 Task: Search one way flight ticket for 1 adult, 6 children, 1 infant in seat and 1 infant on lap in business from Vieques: Antonio Rivera Rodriguez Airport to Greensboro: Piedmont Triad International Airport on 5-1-2023. Number of bags: 2 checked bags. Price is upto 95000. Outbound departure time preference is 8:00.
Action: Mouse moved to (290, 415)
Screenshot: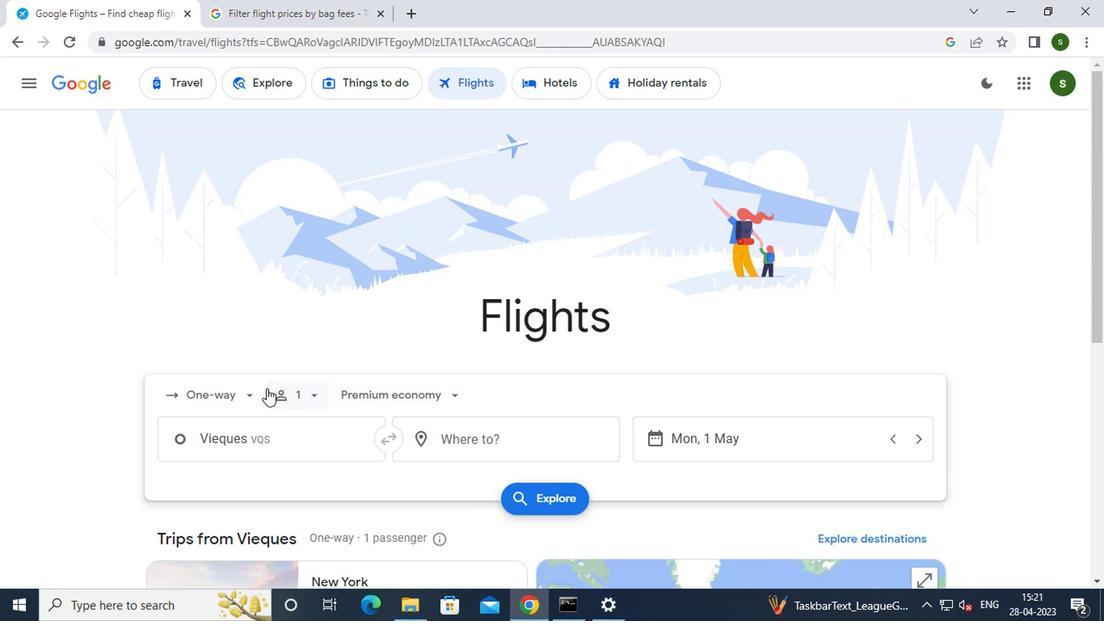 
Action: Mouse pressed left at (290, 415)
Screenshot: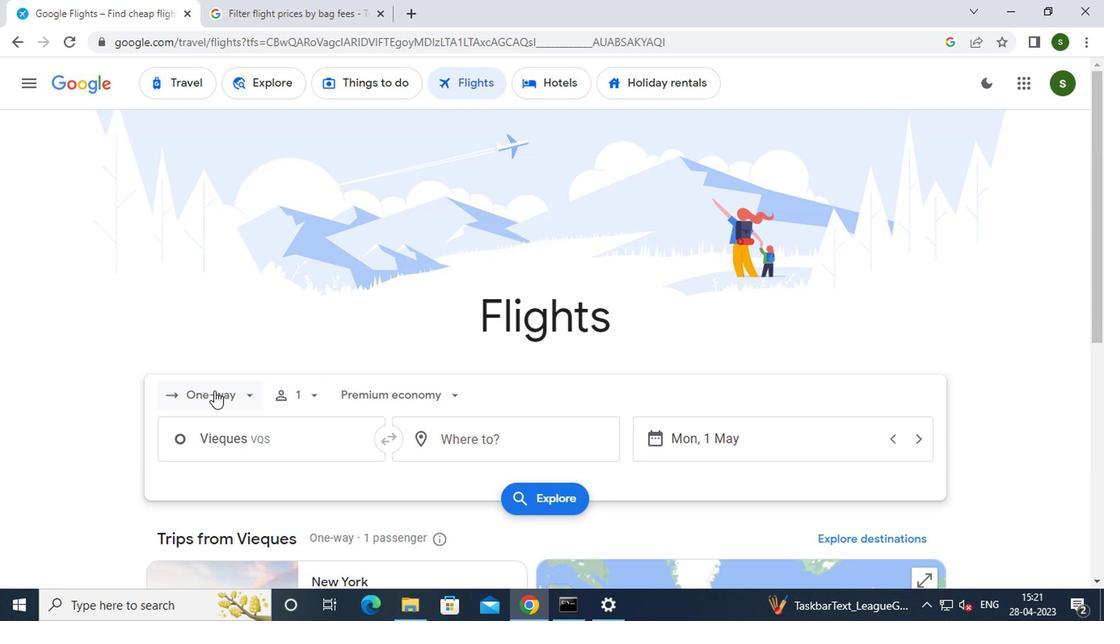 
Action: Mouse moved to (292, 469)
Screenshot: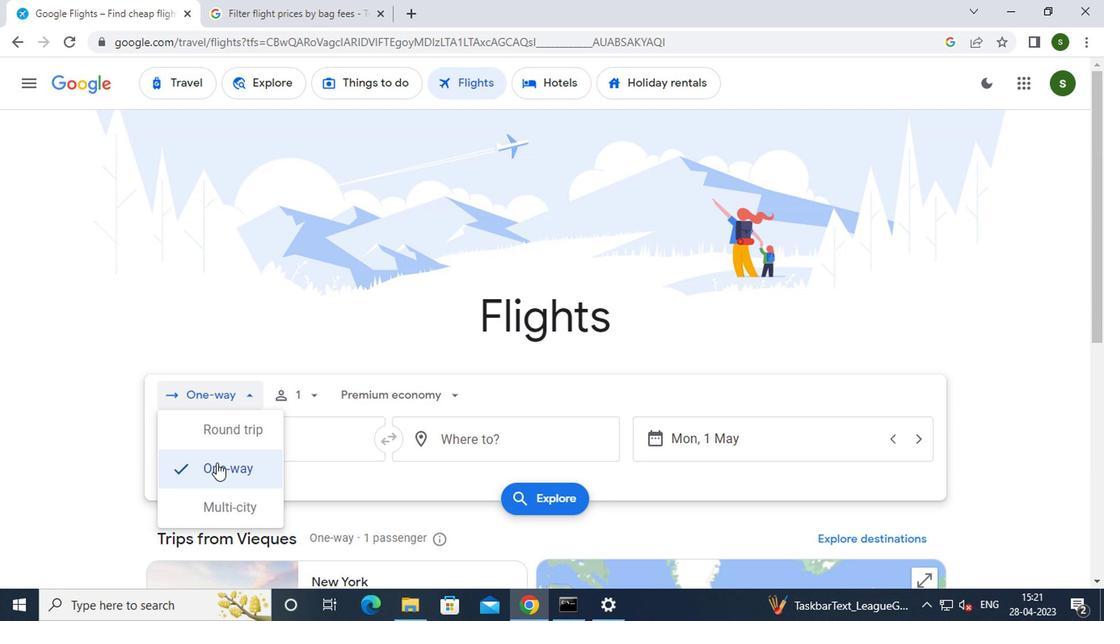 
Action: Mouse pressed left at (292, 469)
Screenshot: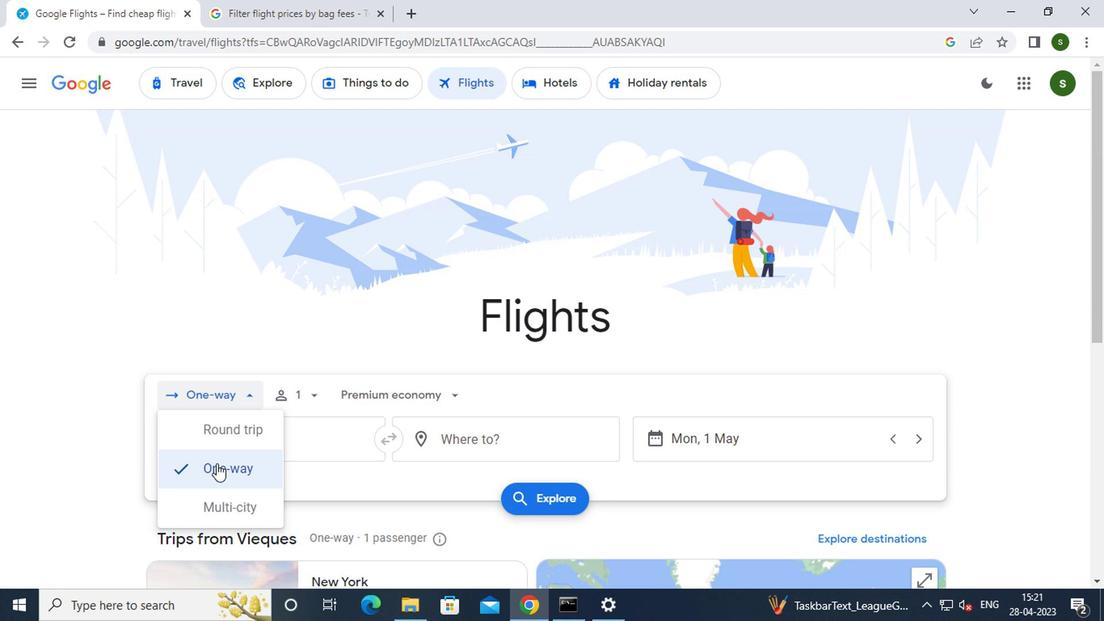
Action: Mouse moved to (345, 421)
Screenshot: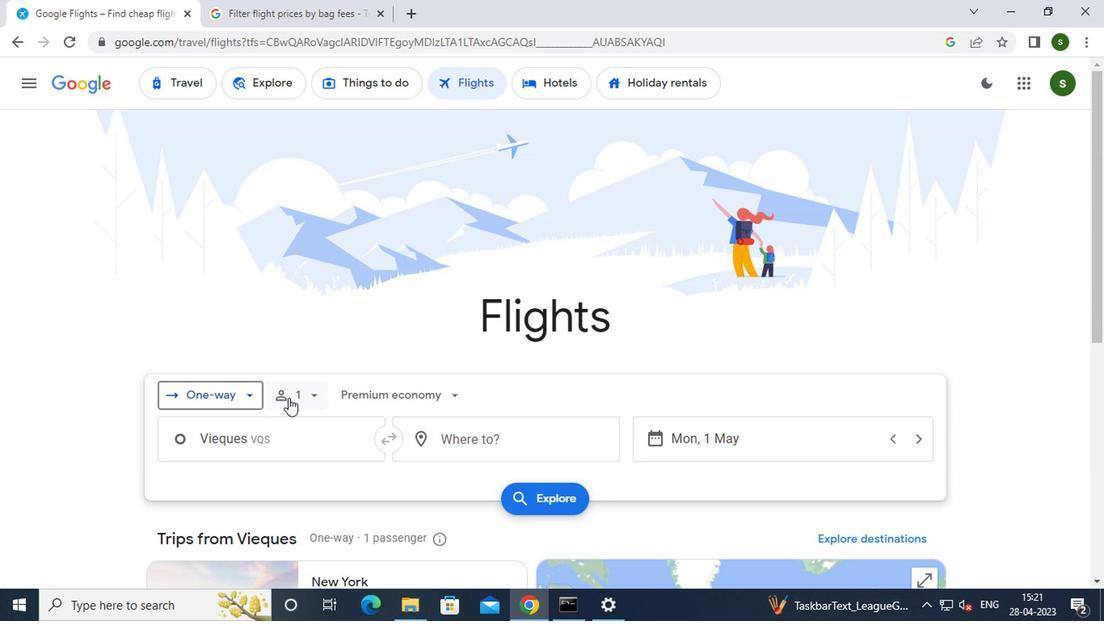 
Action: Mouse pressed left at (345, 421)
Screenshot: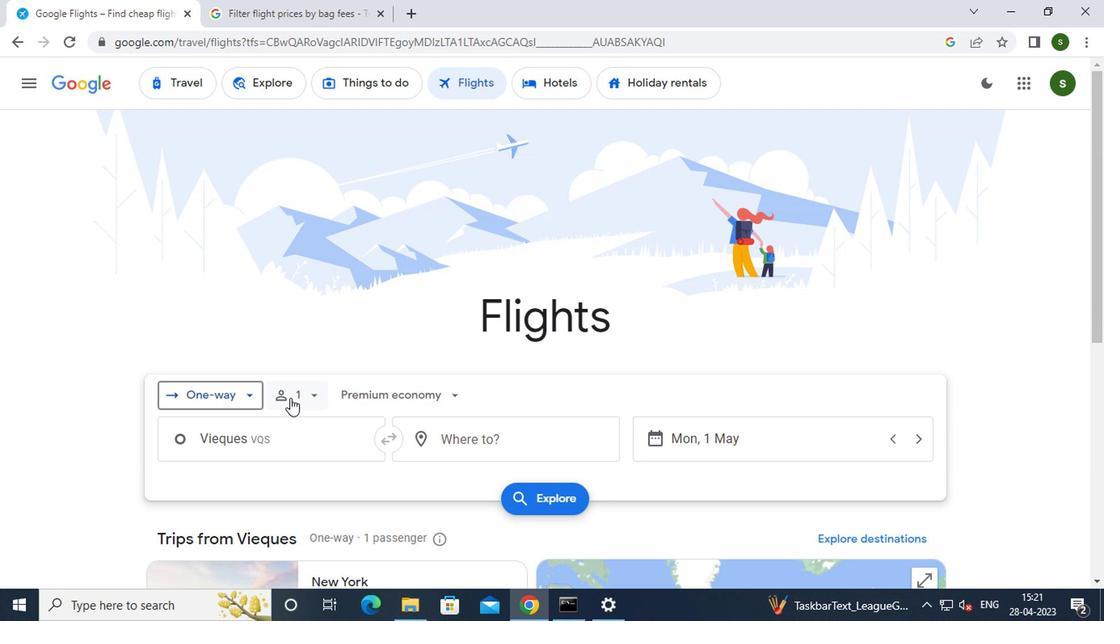 
Action: Mouse moved to (446, 473)
Screenshot: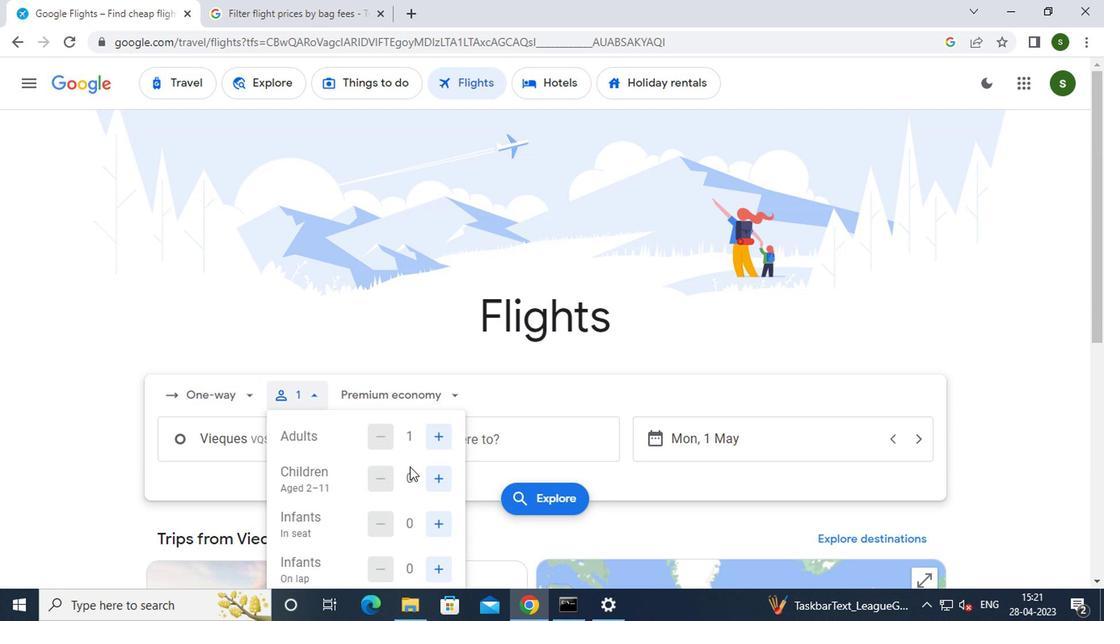
Action: Mouse pressed left at (446, 473)
Screenshot: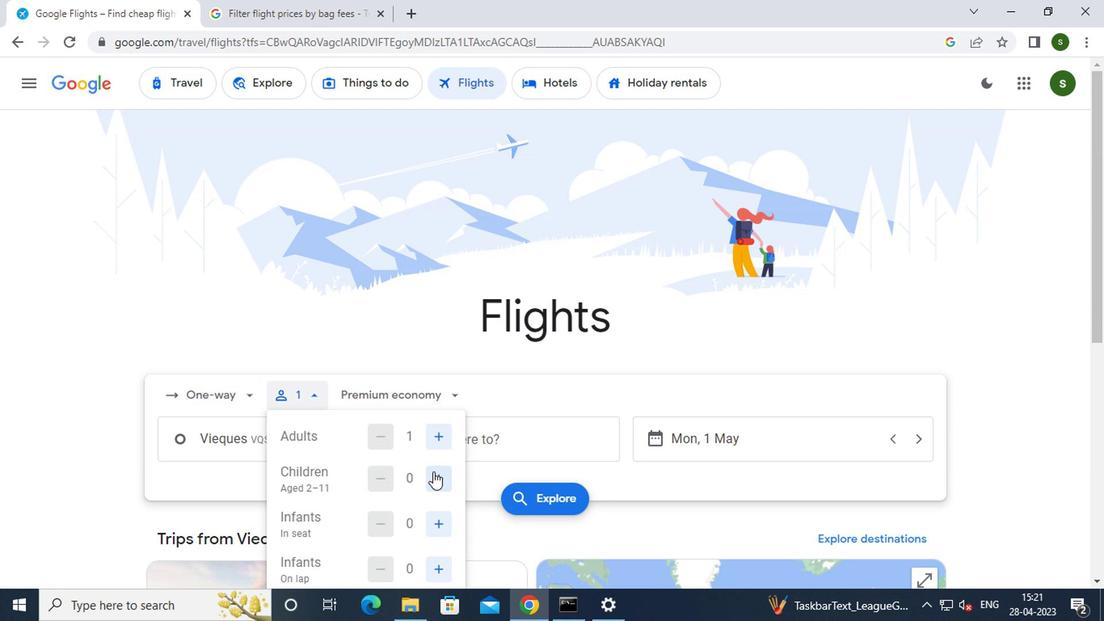 
Action: Mouse pressed left at (446, 473)
Screenshot: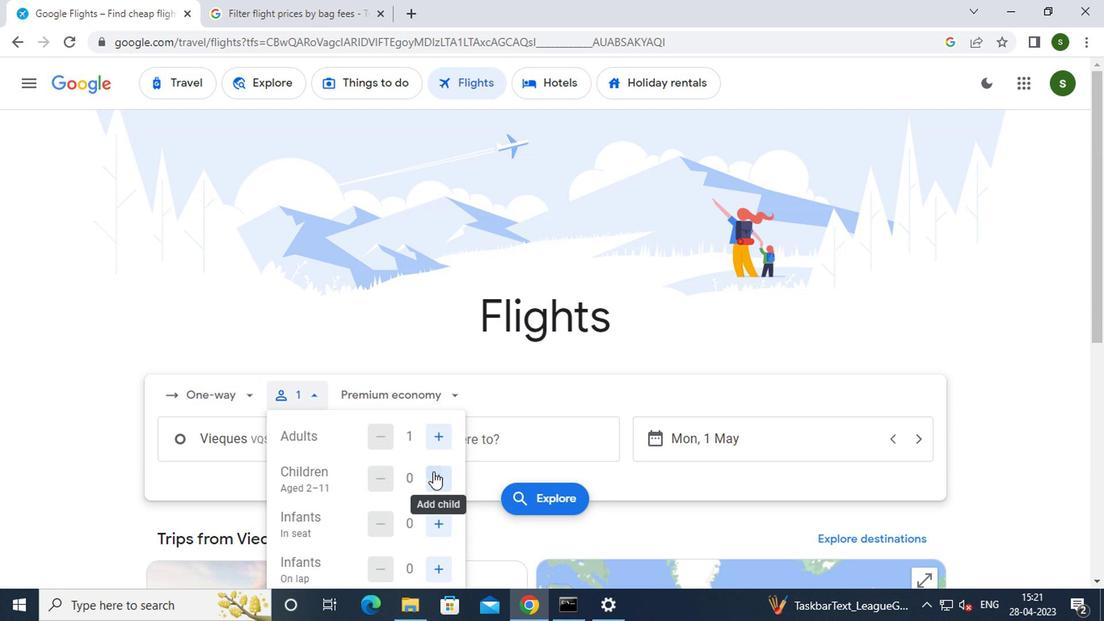 
Action: Mouse pressed left at (446, 473)
Screenshot: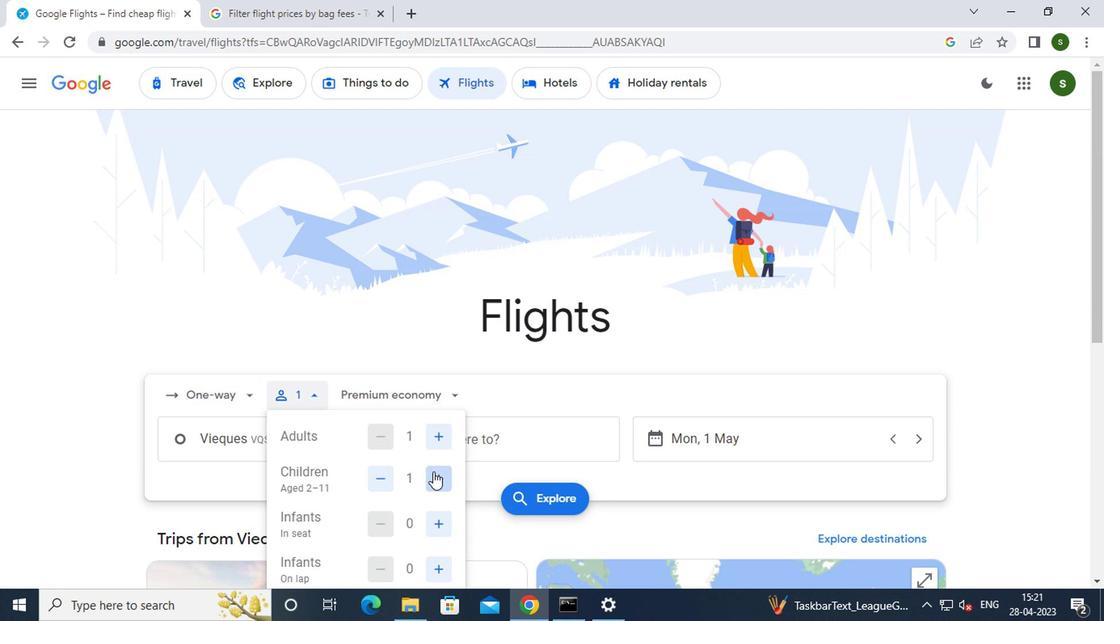 
Action: Mouse pressed left at (446, 473)
Screenshot: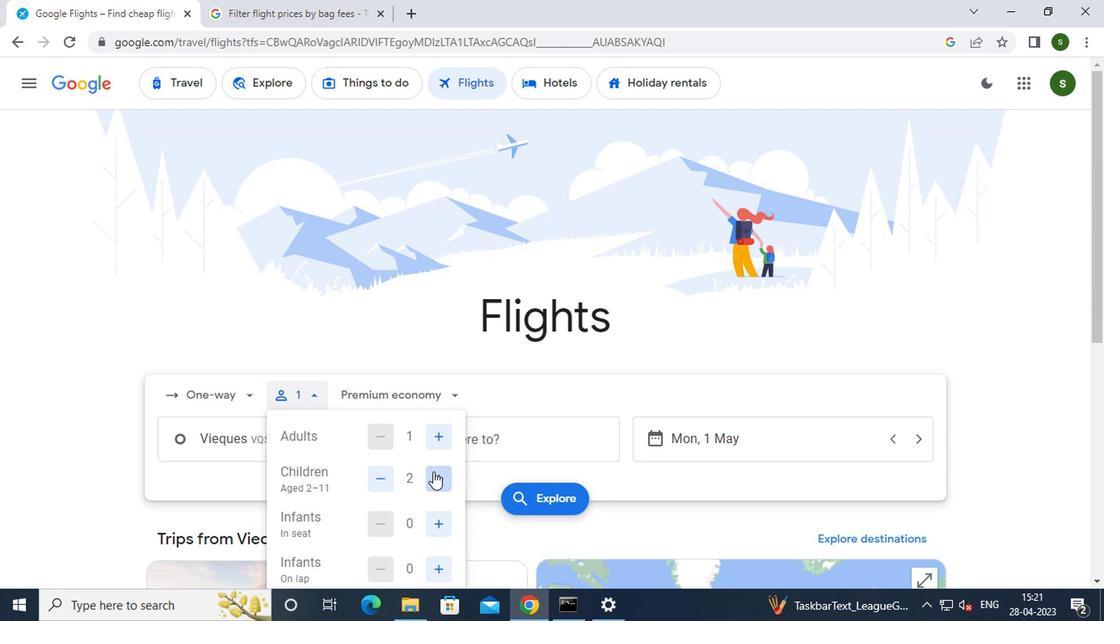 
Action: Mouse pressed left at (446, 473)
Screenshot: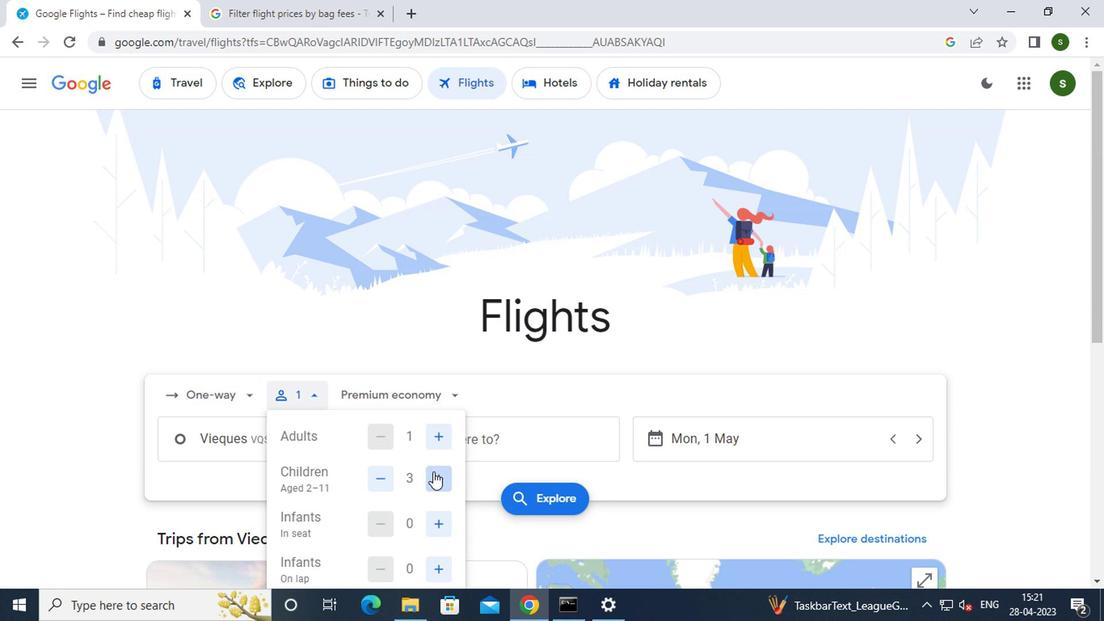 
Action: Mouse pressed left at (446, 473)
Screenshot: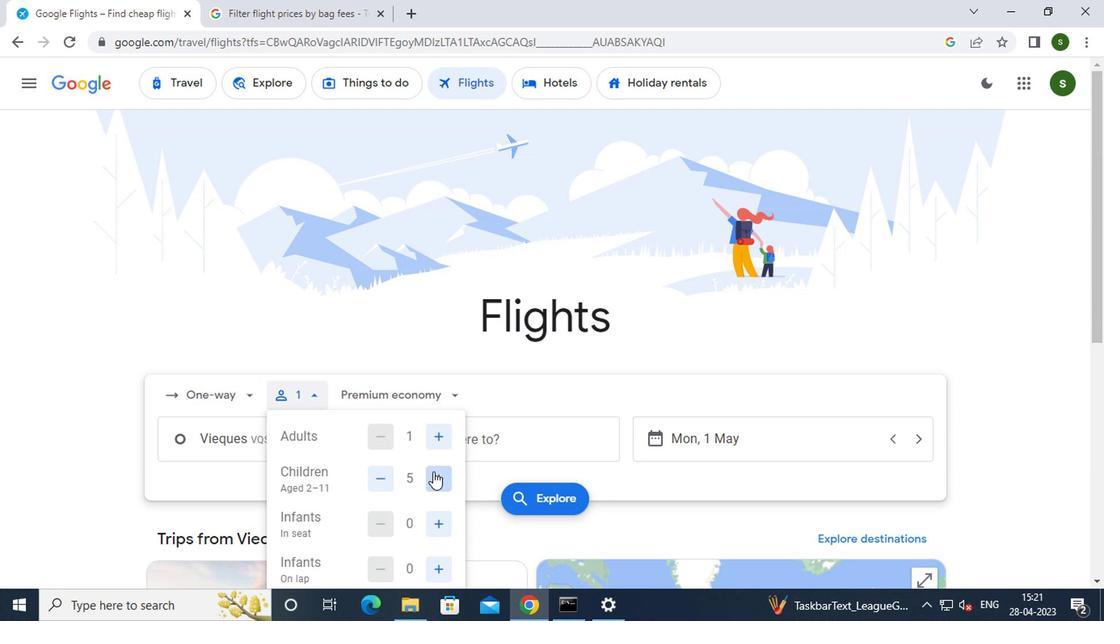 
Action: Mouse moved to (450, 514)
Screenshot: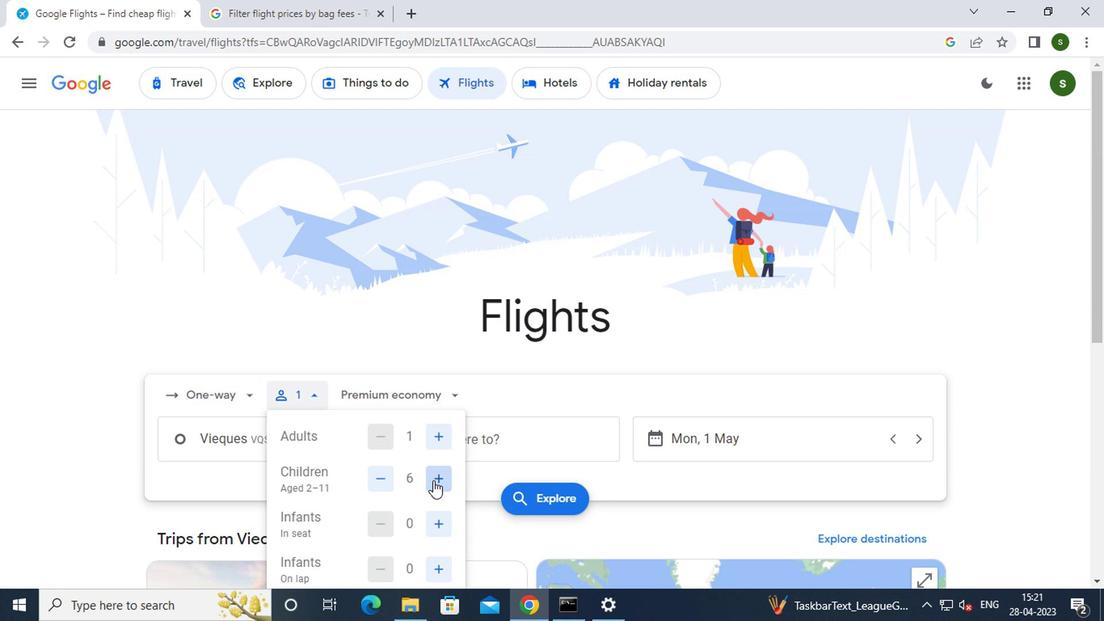 
Action: Mouse pressed left at (450, 514)
Screenshot: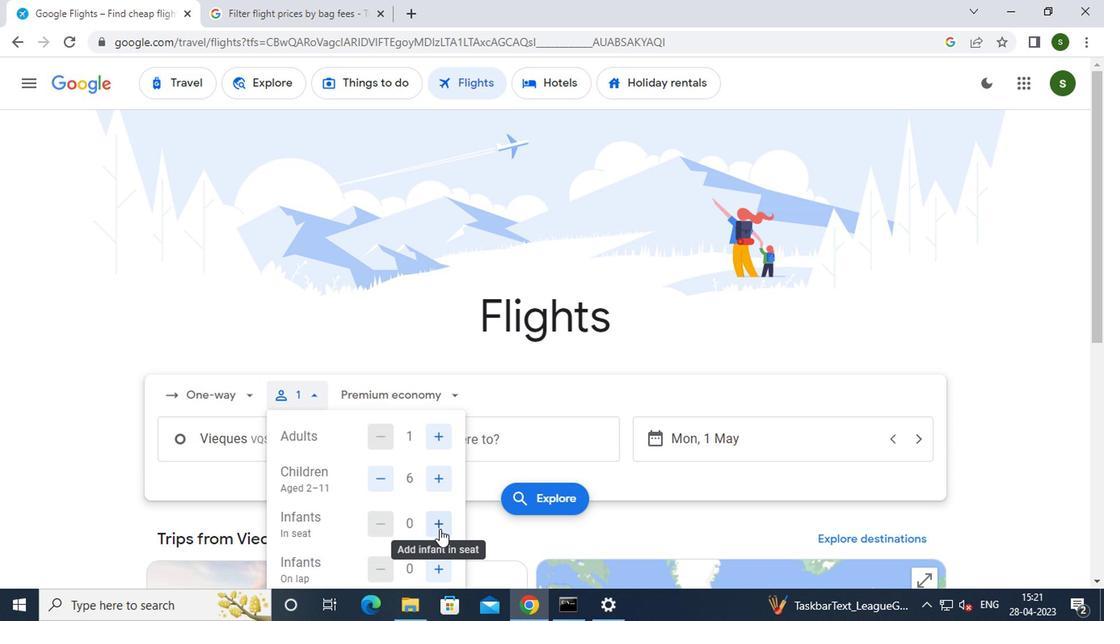 
Action: Mouse moved to (453, 537)
Screenshot: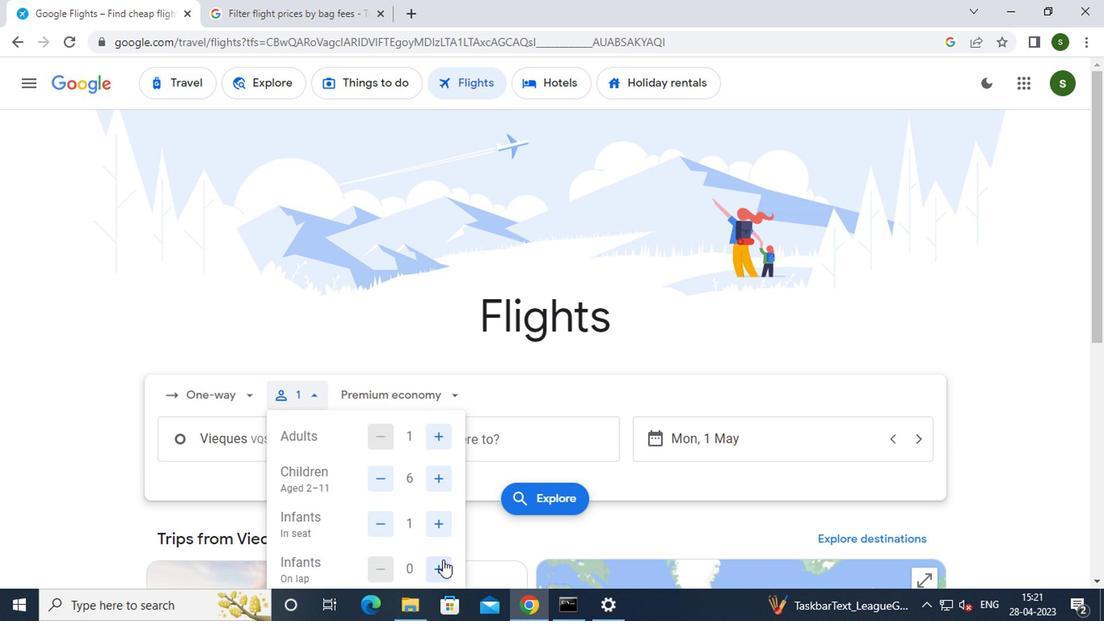 
Action: Mouse pressed left at (453, 537)
Screenshot: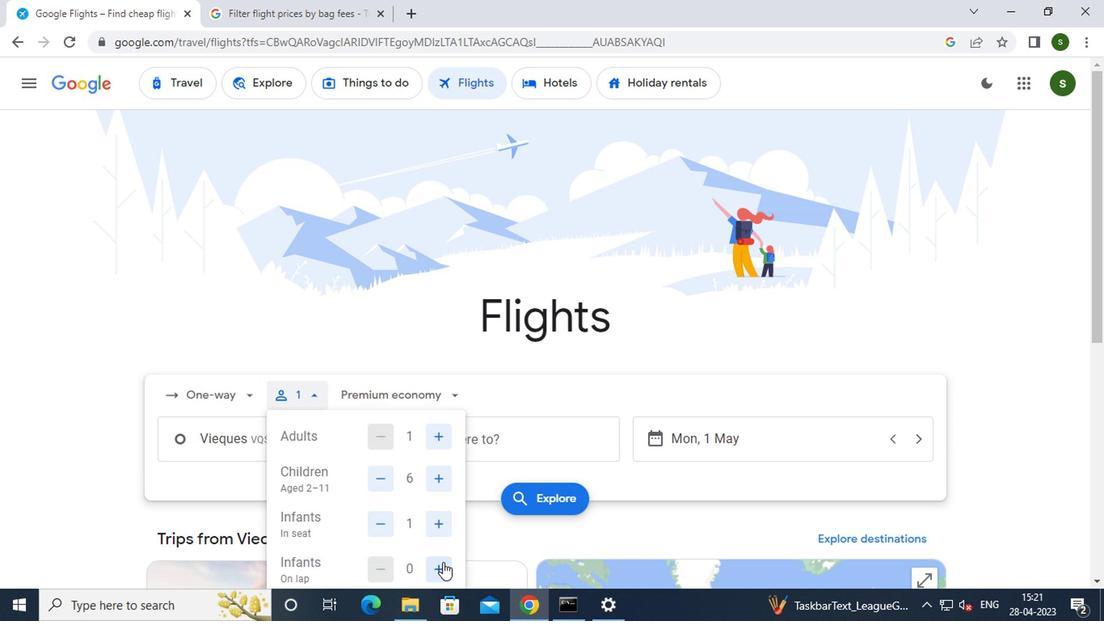 
Action: Mouse moved to (432, 422)
Screenshot: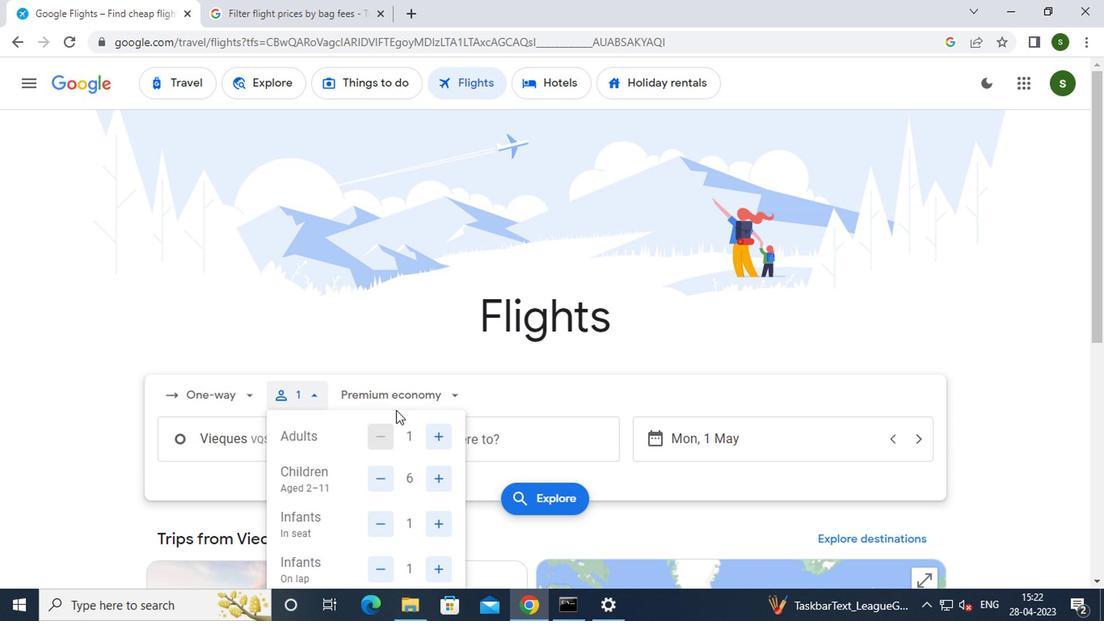 
Action: Mouse pressed left at (432, 422)
Screenshot: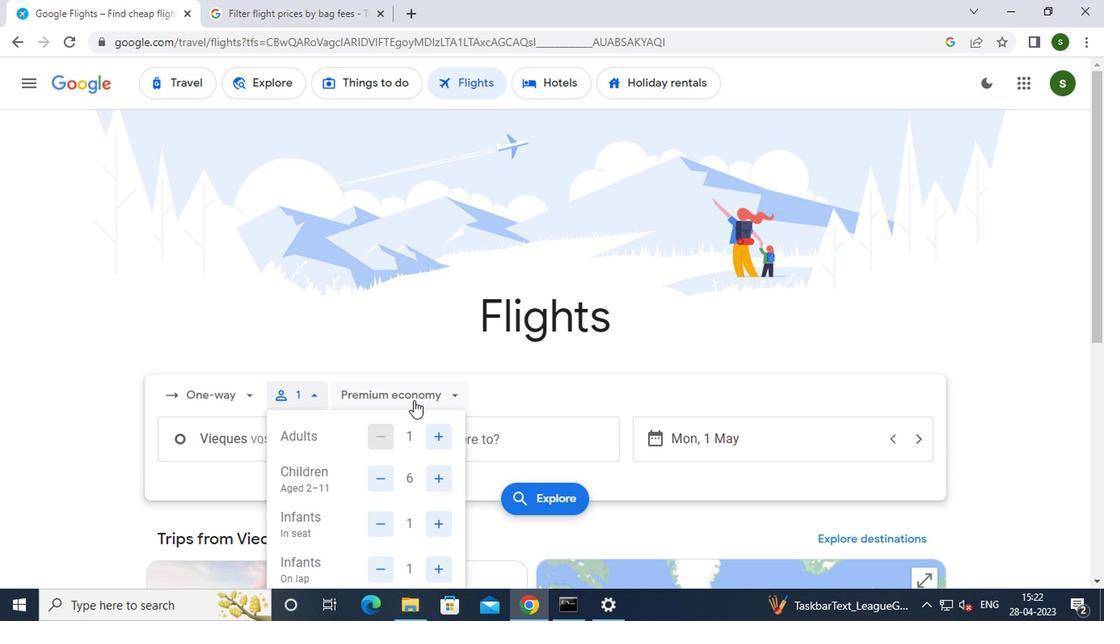 
Action: Mouse moved to (426, 498)
Screenshot: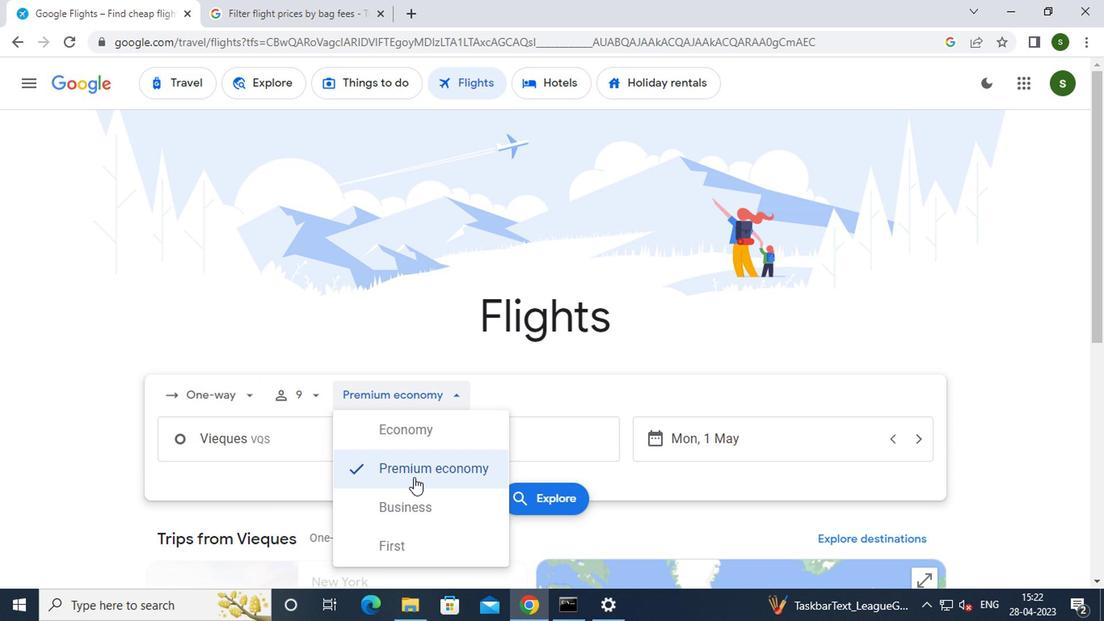 
Action: Mouse pressed left at (426, 498)
Screenshot: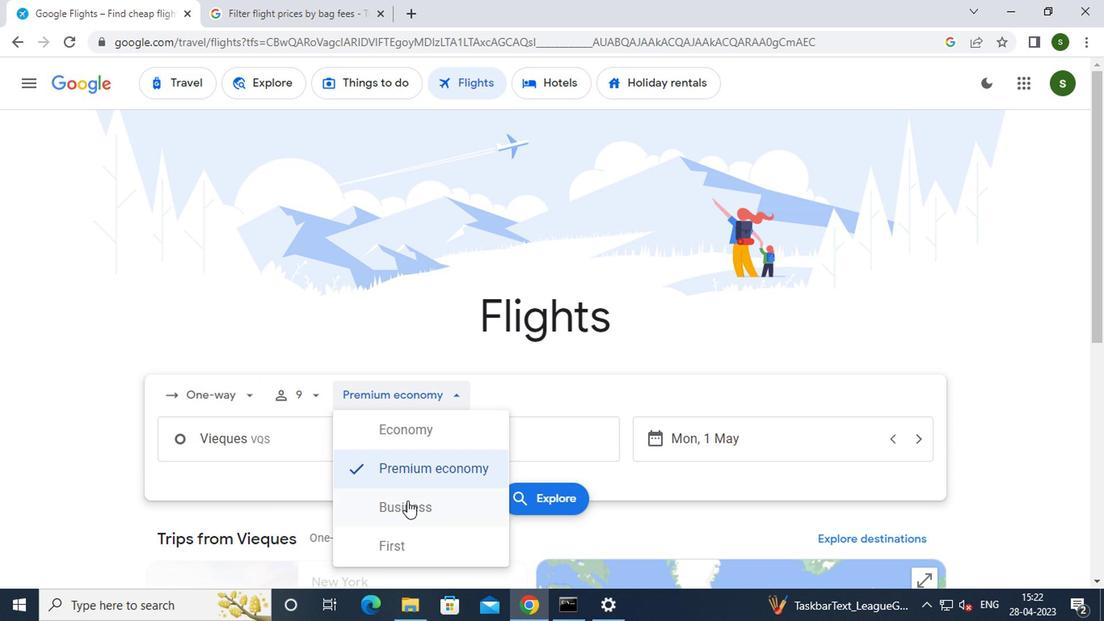 
Action: Mouse moved to (366, 459)
Screenshot: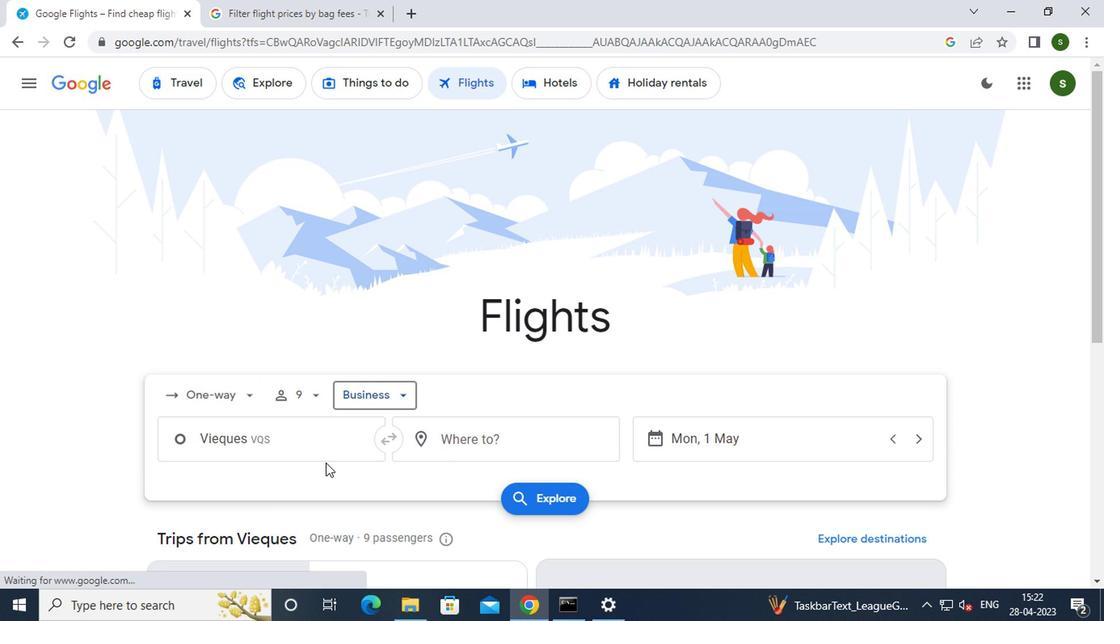 
Action: Mouse pressed left at (366, 459)
Screenshot: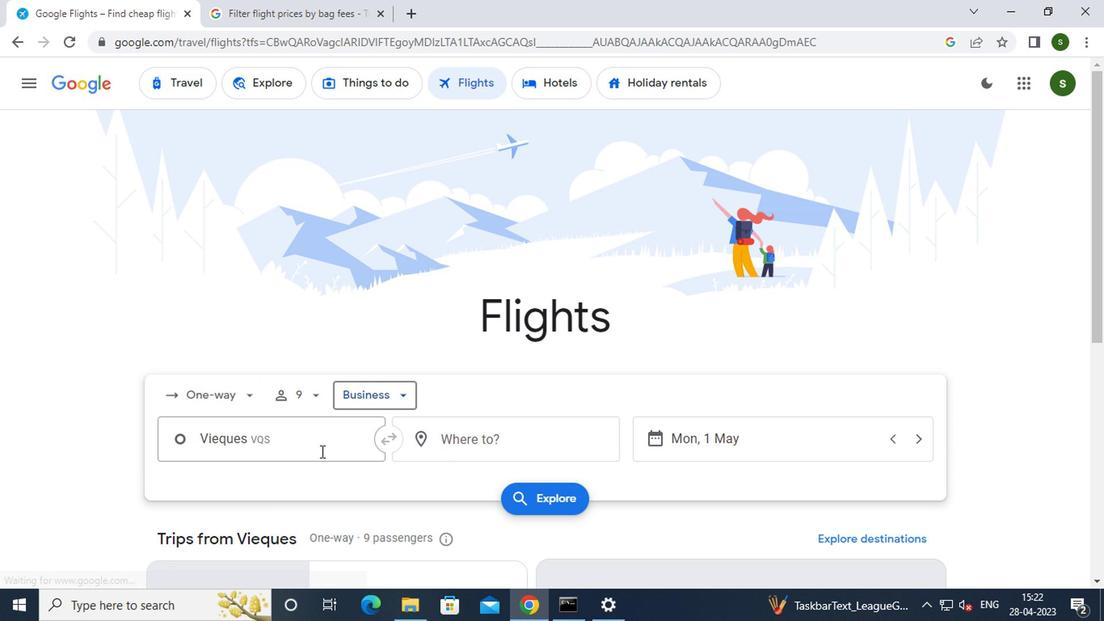 
Action: Key pressed v<Key.caps_lock>ieques
Screenshot: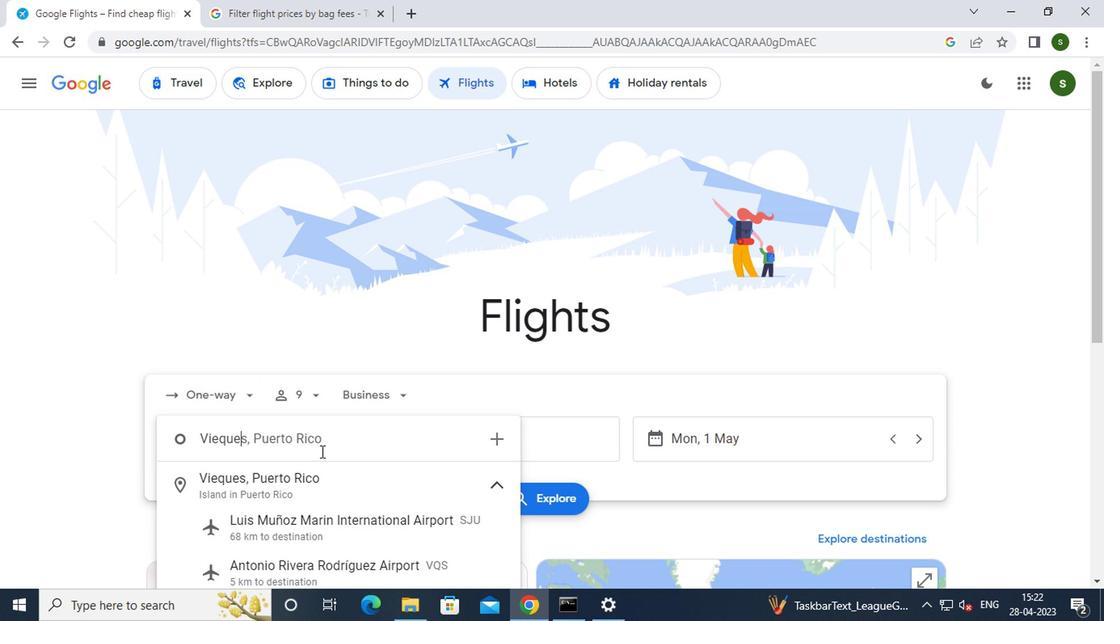 
Action: Mouse moved to (383, 544)
Screenshot: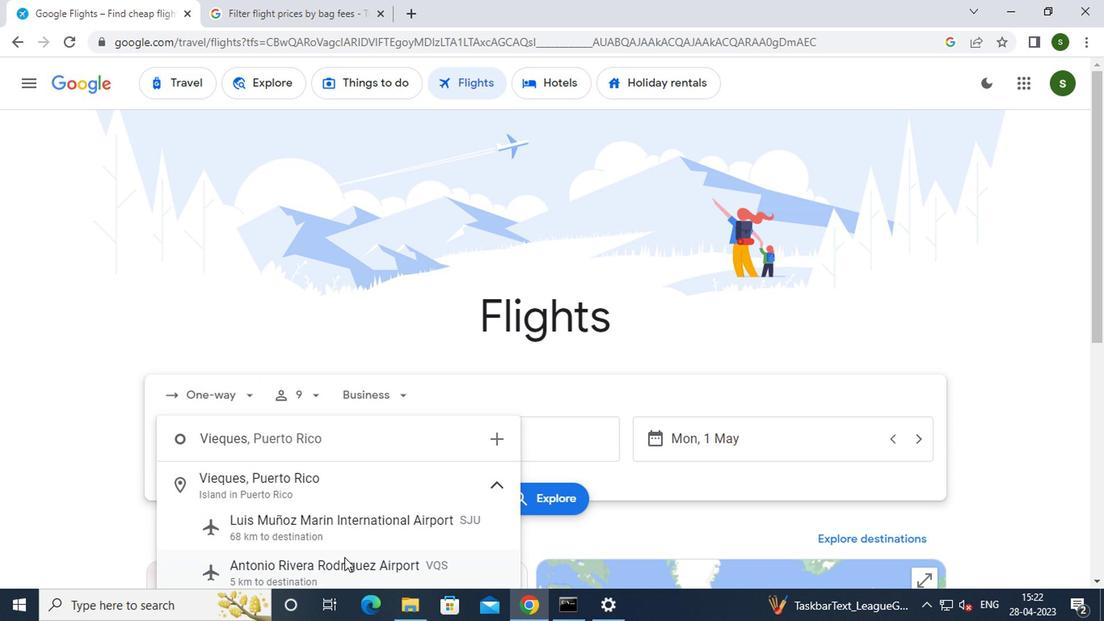 
Action: Mouse pressed left at (383, 544)
Screenshot: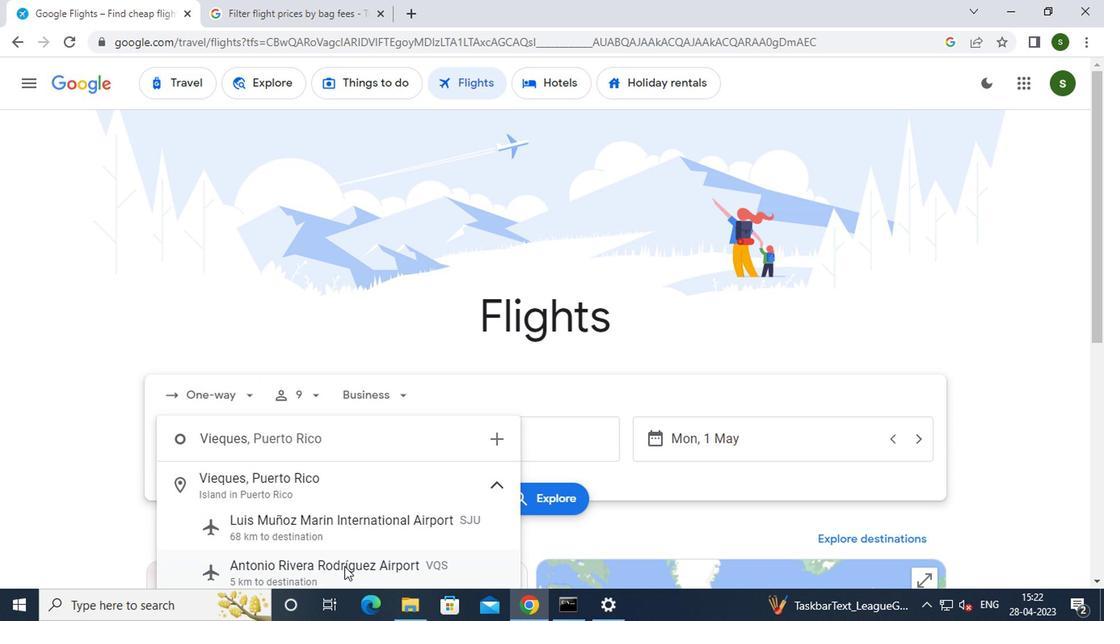 
Action: Mouse moved to (514, 455)
Screenshot: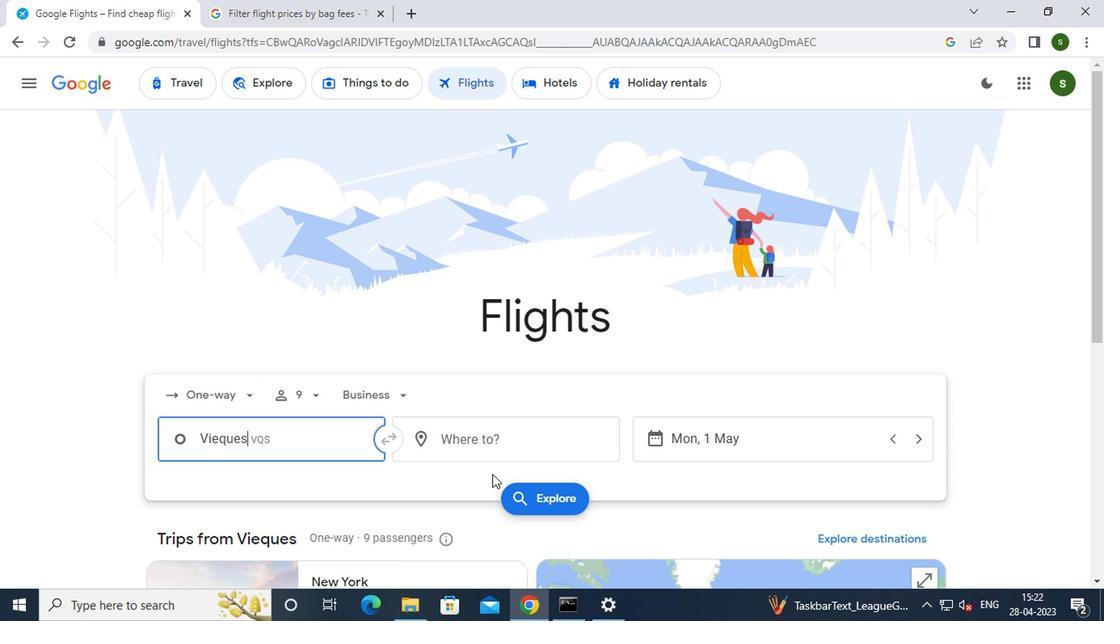 
Action: Mouse pressed left at (514, 455)
Screenshot: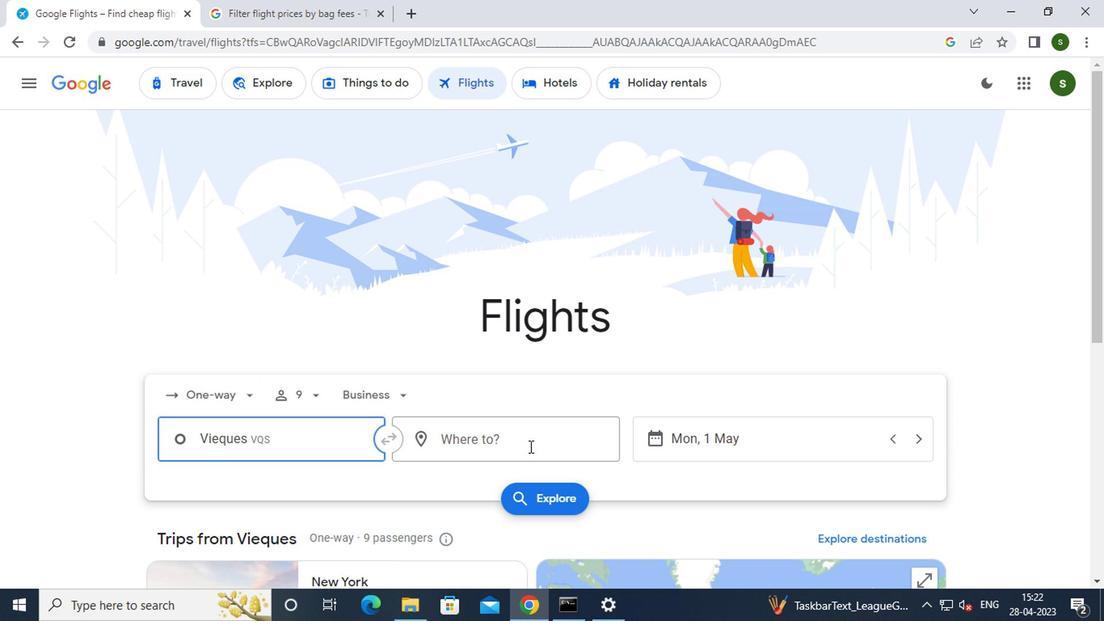 
Action: Mouse moved to (515, 452)
Screenshot: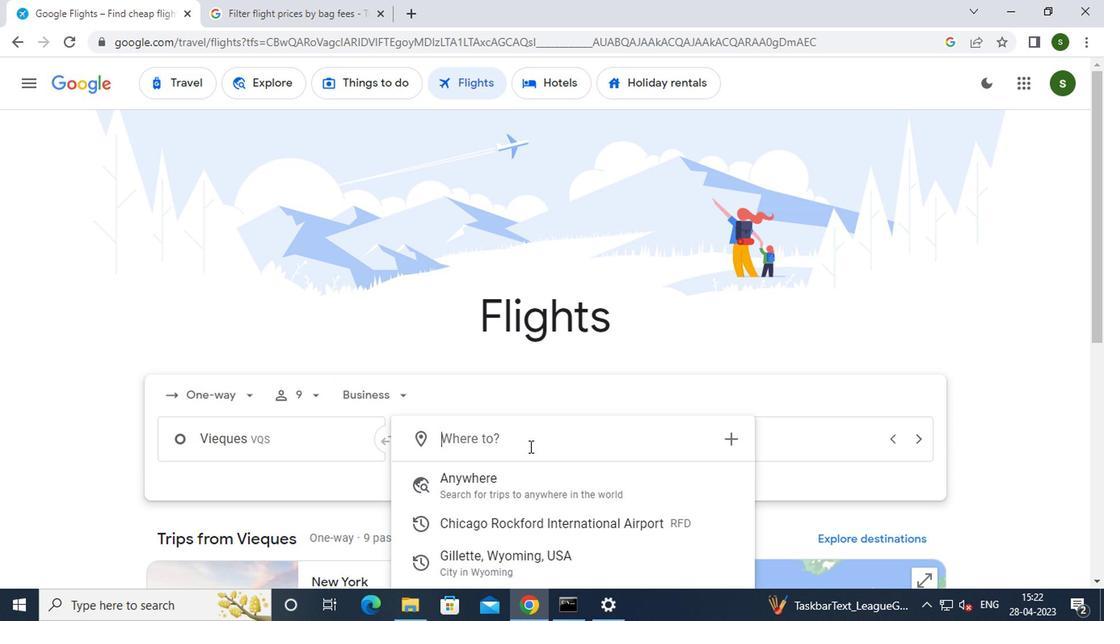 
Action: Key pressed <Key.caps_lock>r<Key.caps_lock>ockford
Screenshot: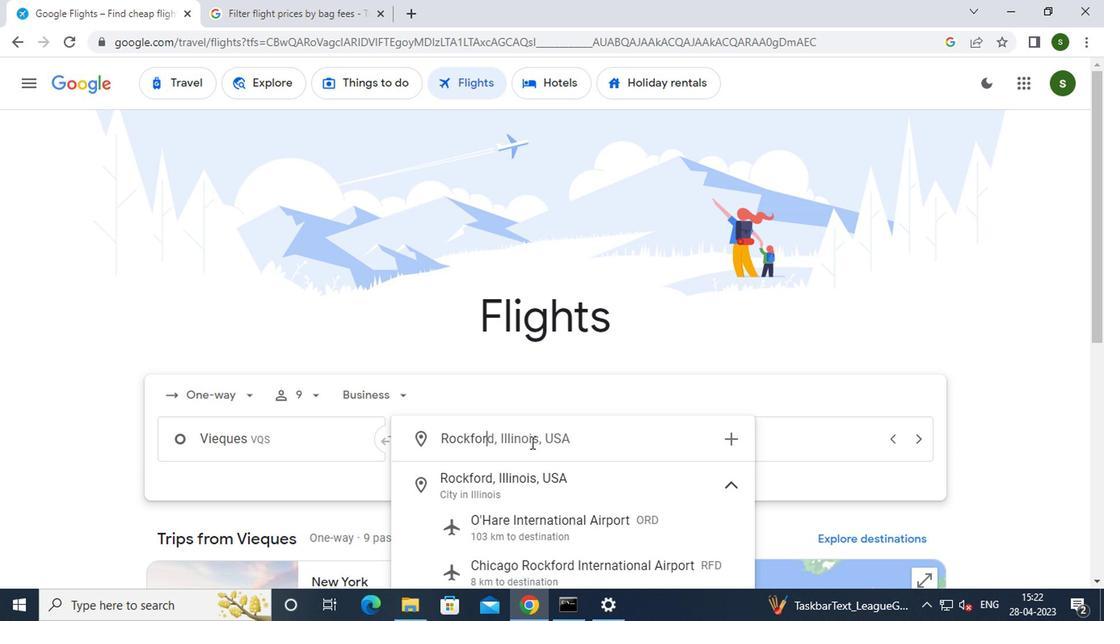 
Action: Mouse moved to (580, 549)
Screenshot: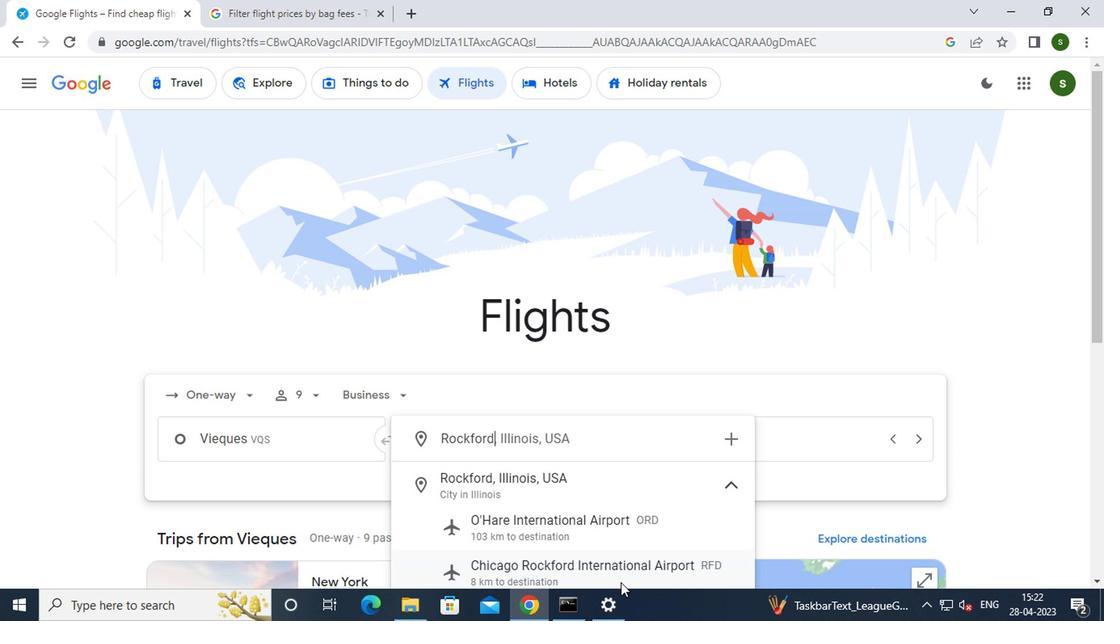 
Action: Mouse pressed left at (580, 549)
Screenshot: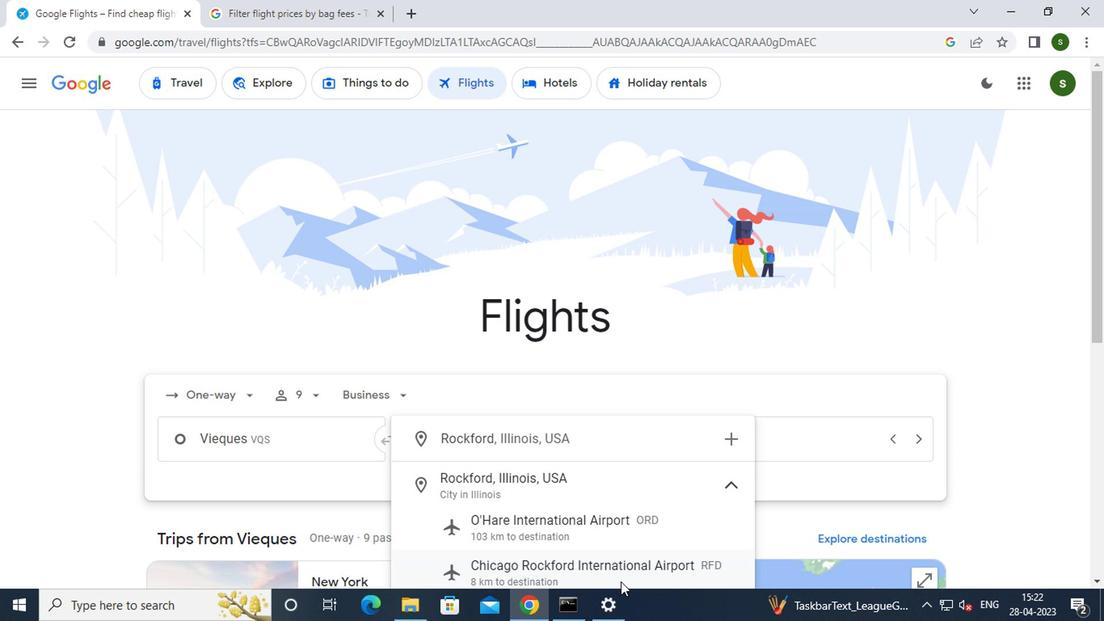 
Action: Mouse moved to (699, 455)
Screenshot: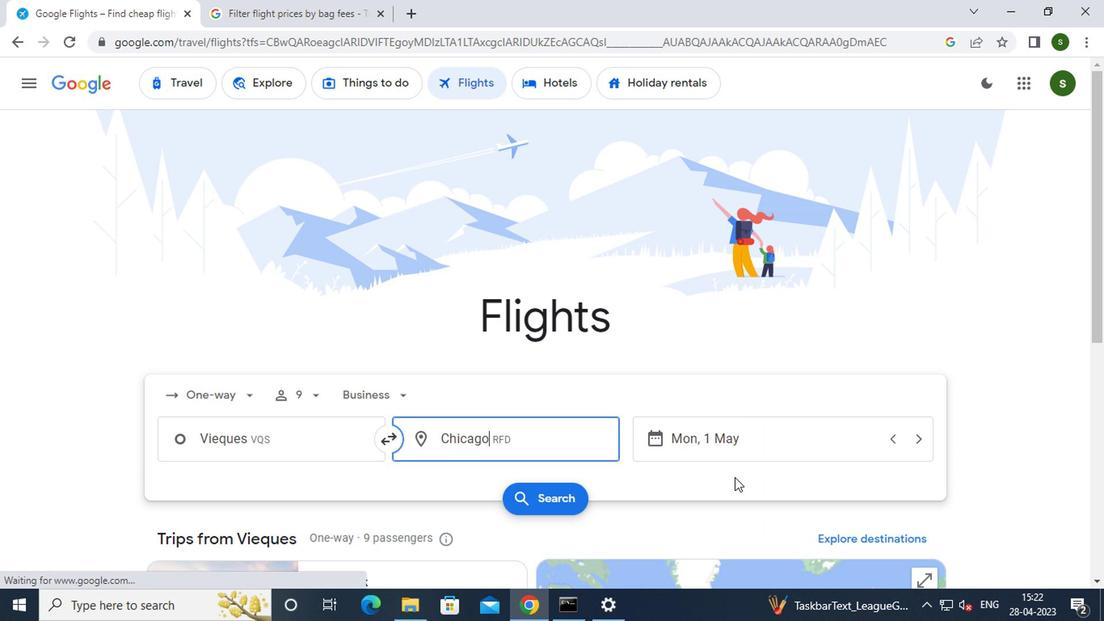 
Action: Mouse pressed left at (699, 455)
Screenshot: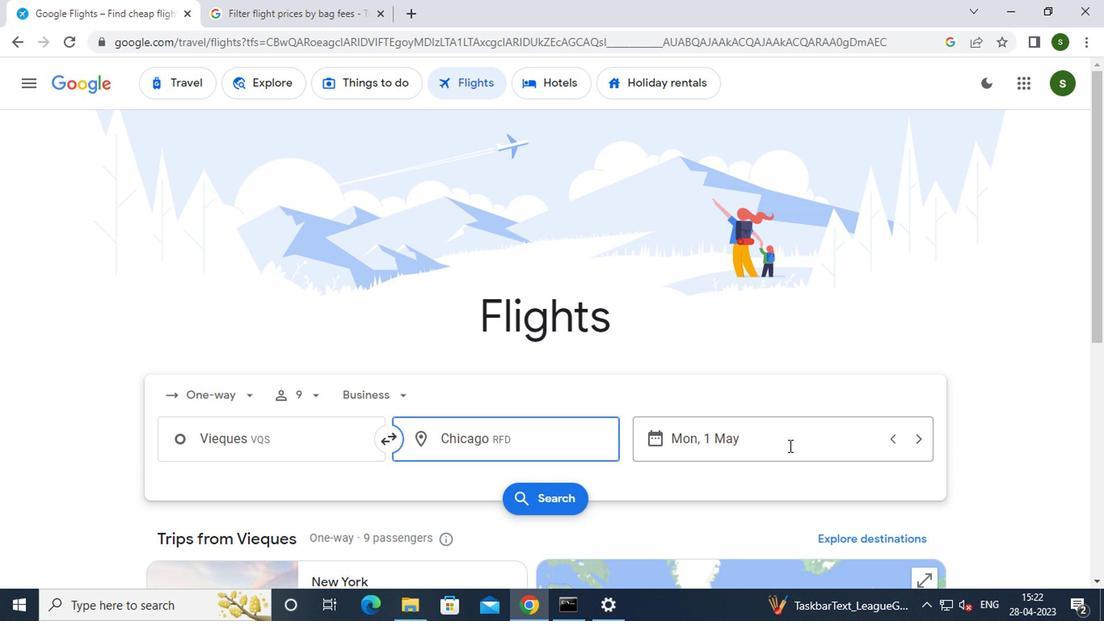 
Action: Mouse moved to (645, 348)
Screenshot: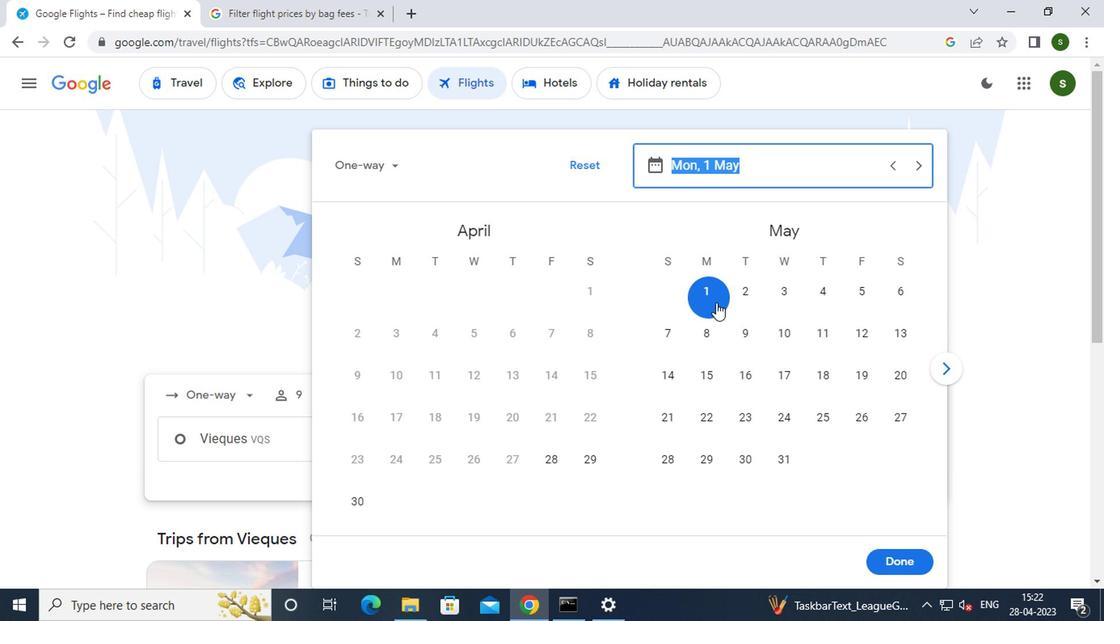 
Action: Mouse pressed left at (645, 348)
Screenshot: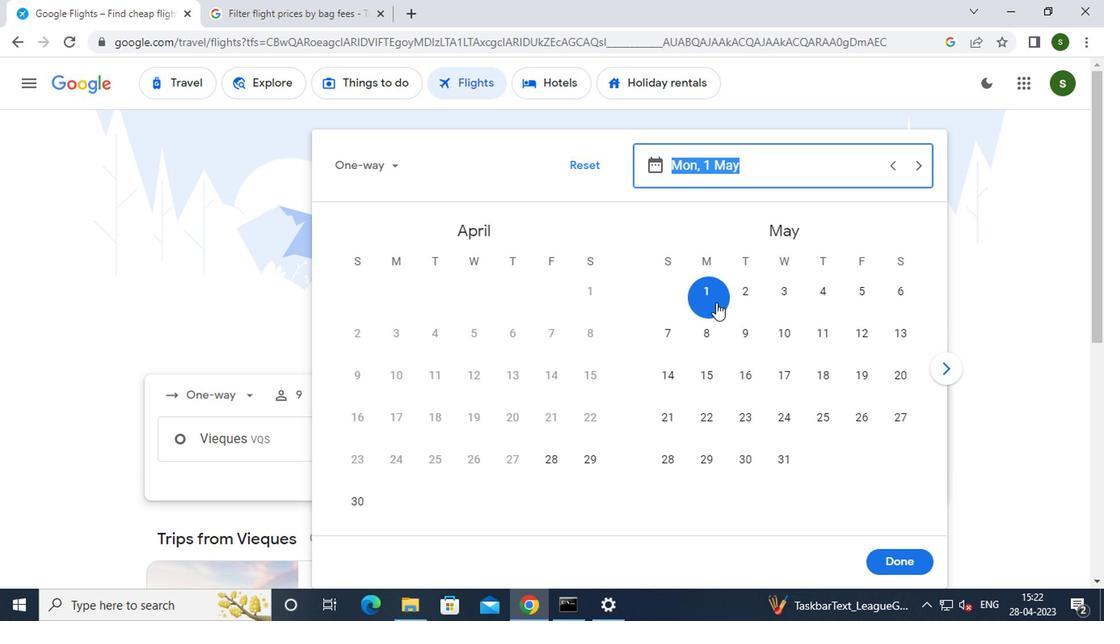 
Action: Mouse moved to (776, 537)
Screenshot: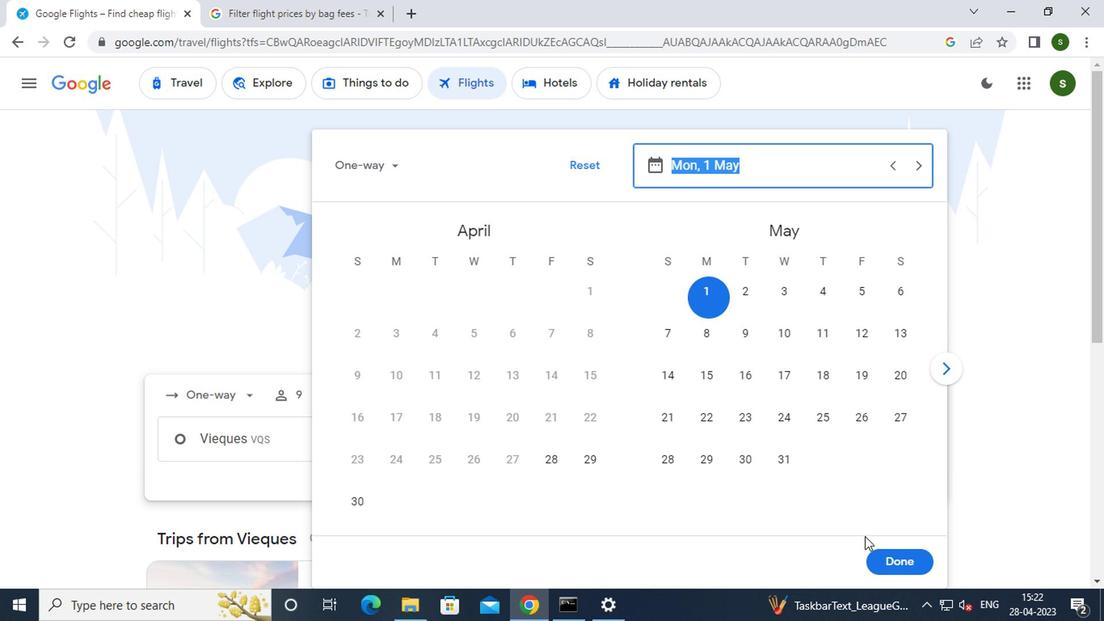 
Action: Mouse pressed left at (776, 537)
Screenshot: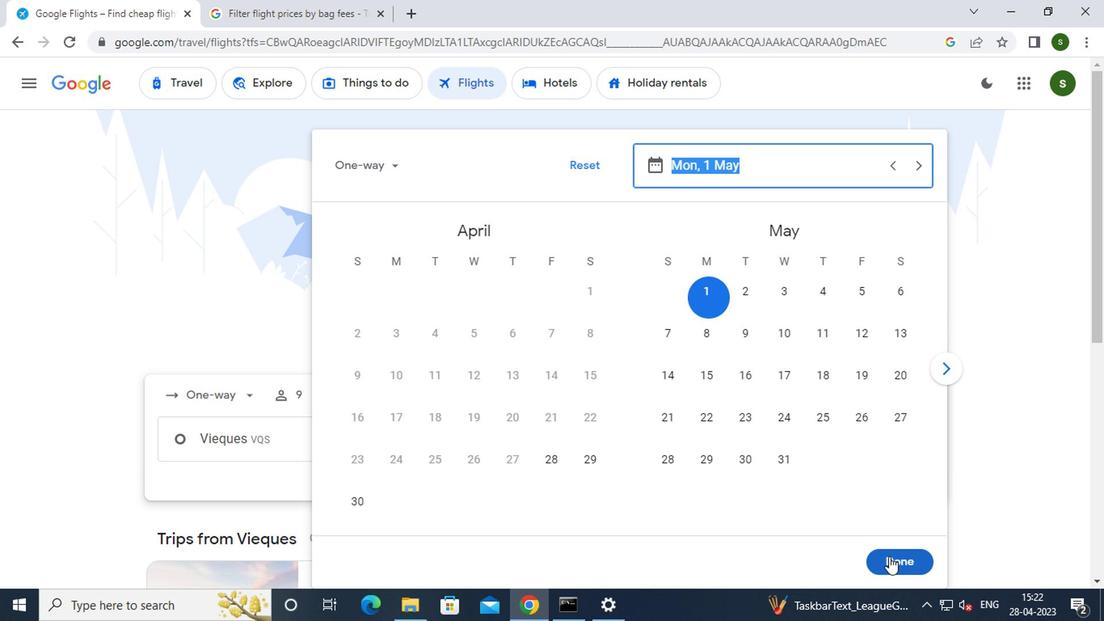 
Action: Mouse moved to (532, 492)
Screenshot: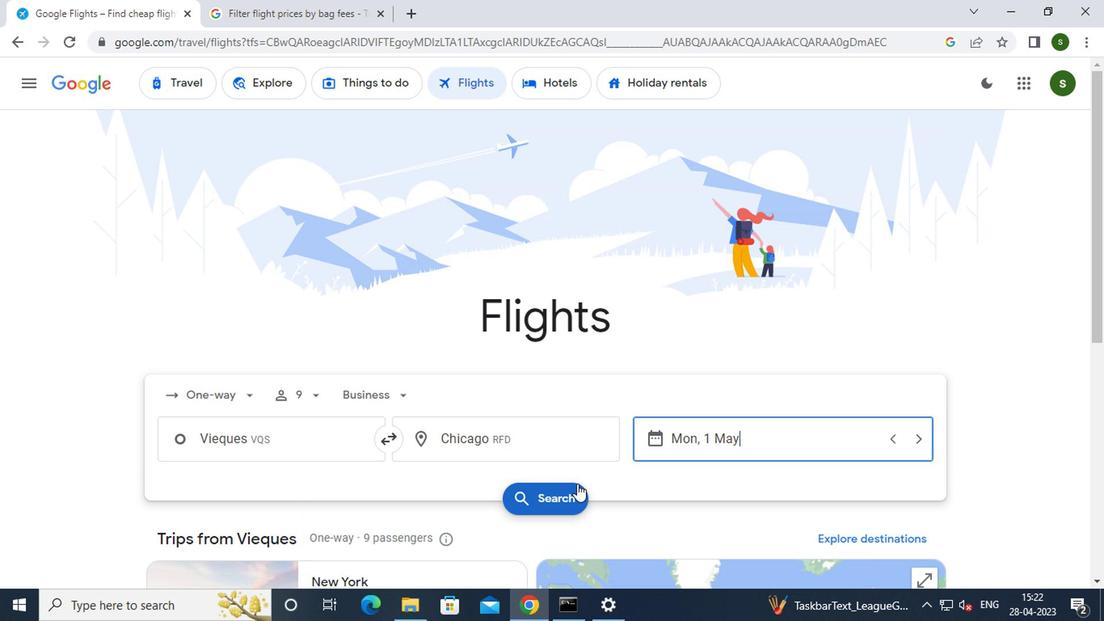 
Action: Mouse pressed left at (532, 492)
Screenshot: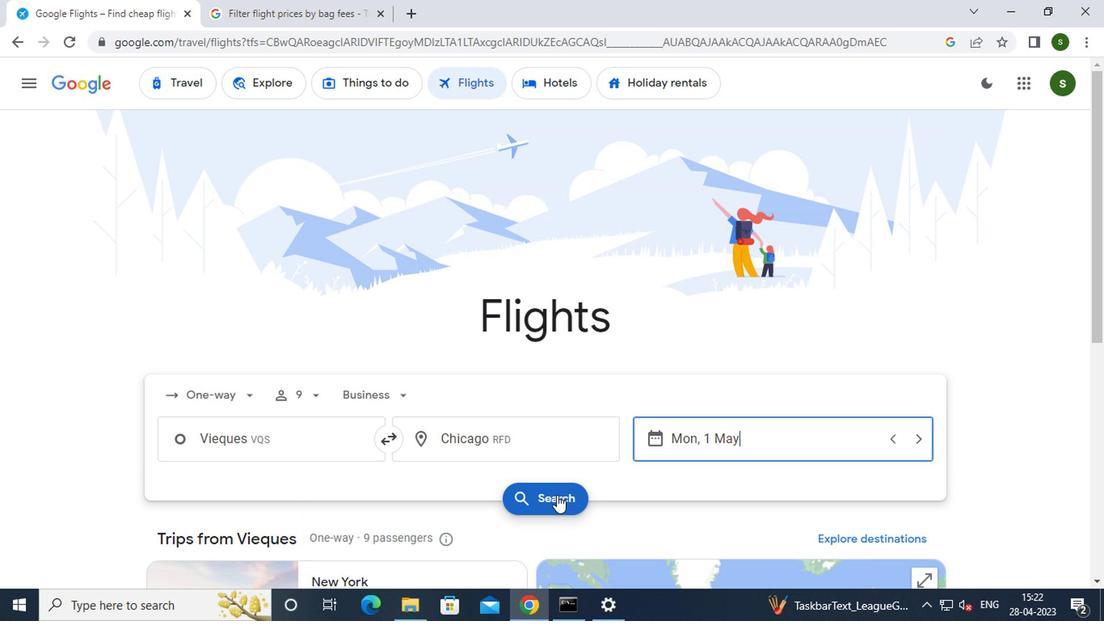 
Action: Mouse moved to (289, 302)
Screenshot: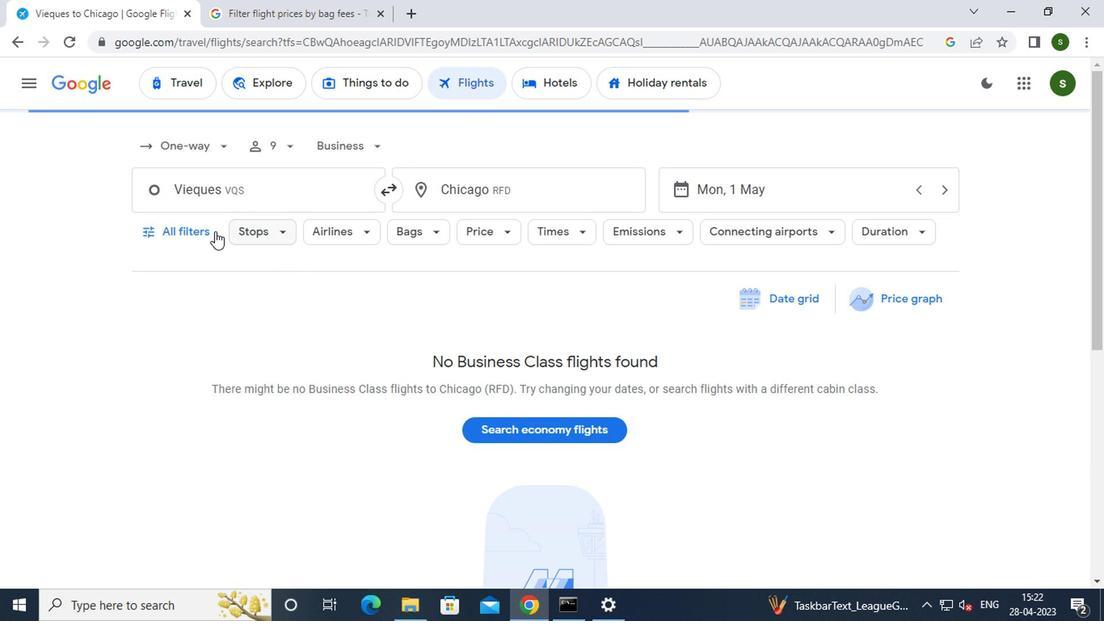 
Action: Mouse pressed left at (289, 302)
Screenshot: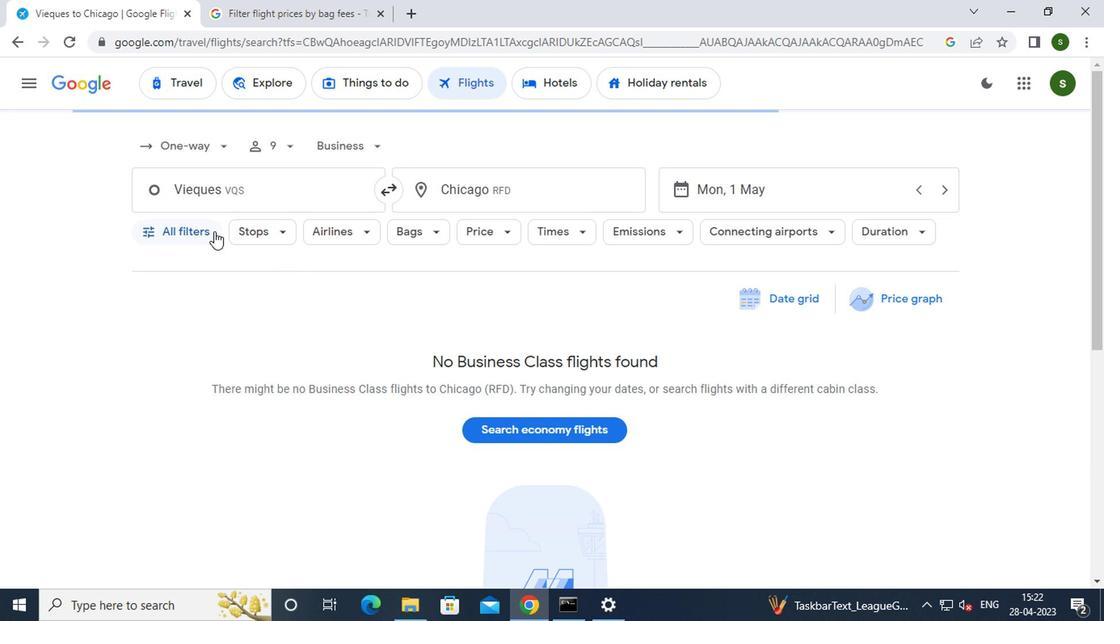 
Action: Mouse moved to (344, 390)
Screenshot: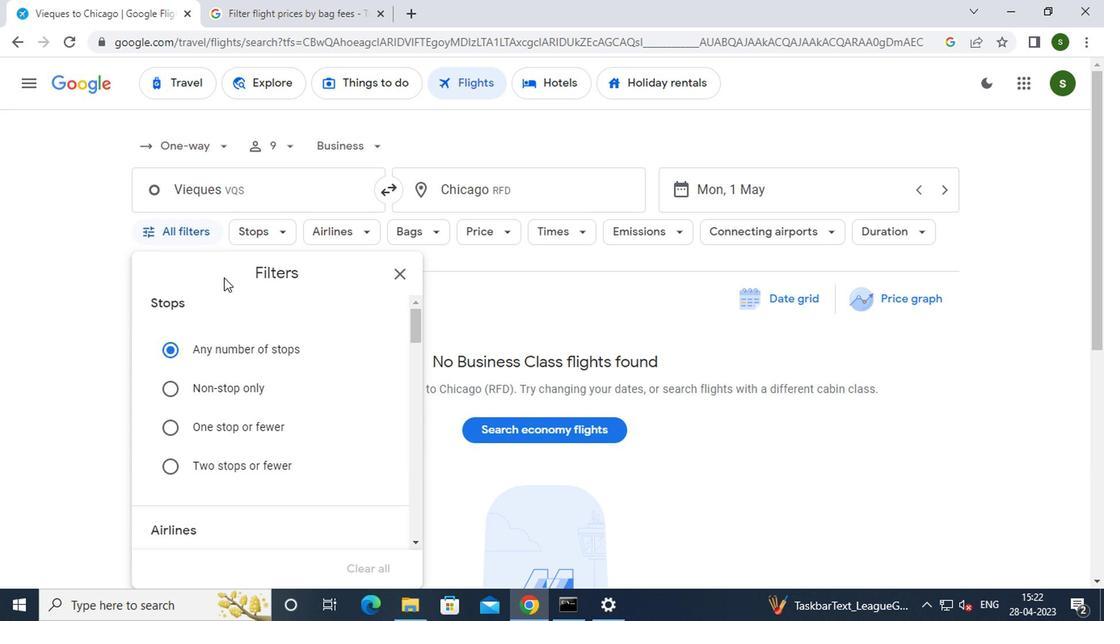 
Action: Mouse scrolled (344, 389) with delta (0, 0)
Screenshot: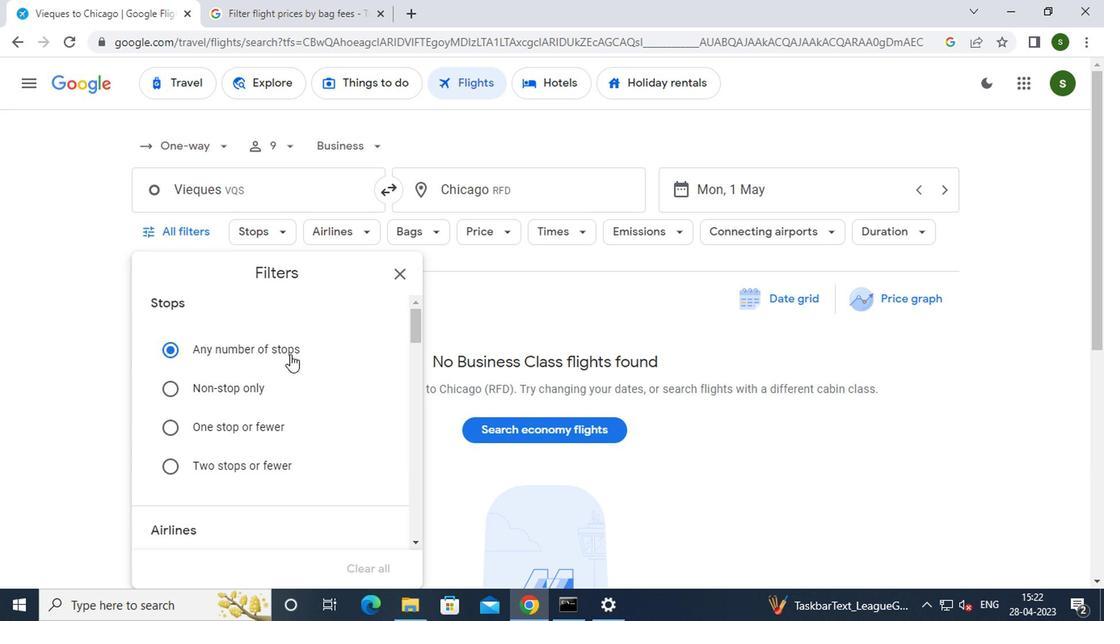 
Action: Mouse scrolled (344, 389) with delta (0, 0)
Screenshot: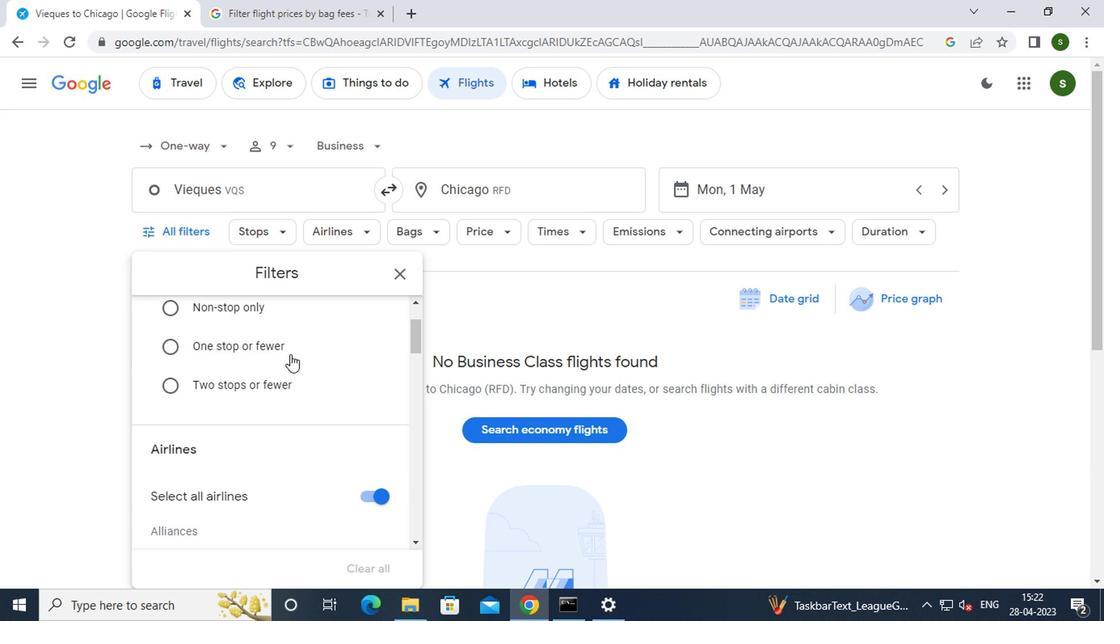
Action: Mouse scrolled (344, 389) with delta (0, 0)
Screenshot: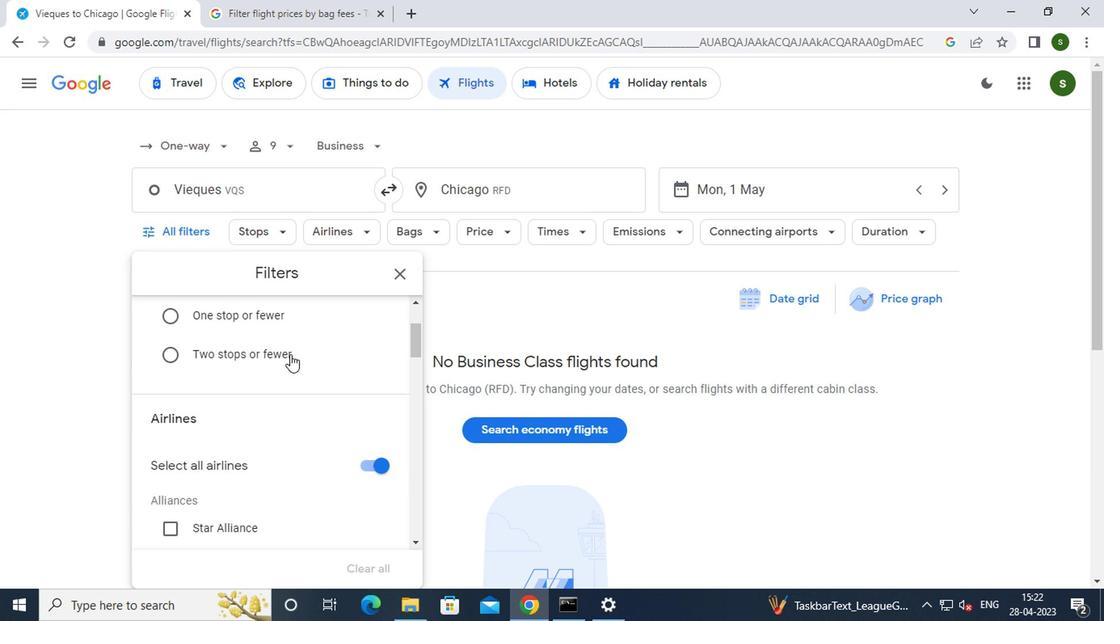 
Action: Mouse scrolled (344, 389) with delta (0, 0)
Screenshot: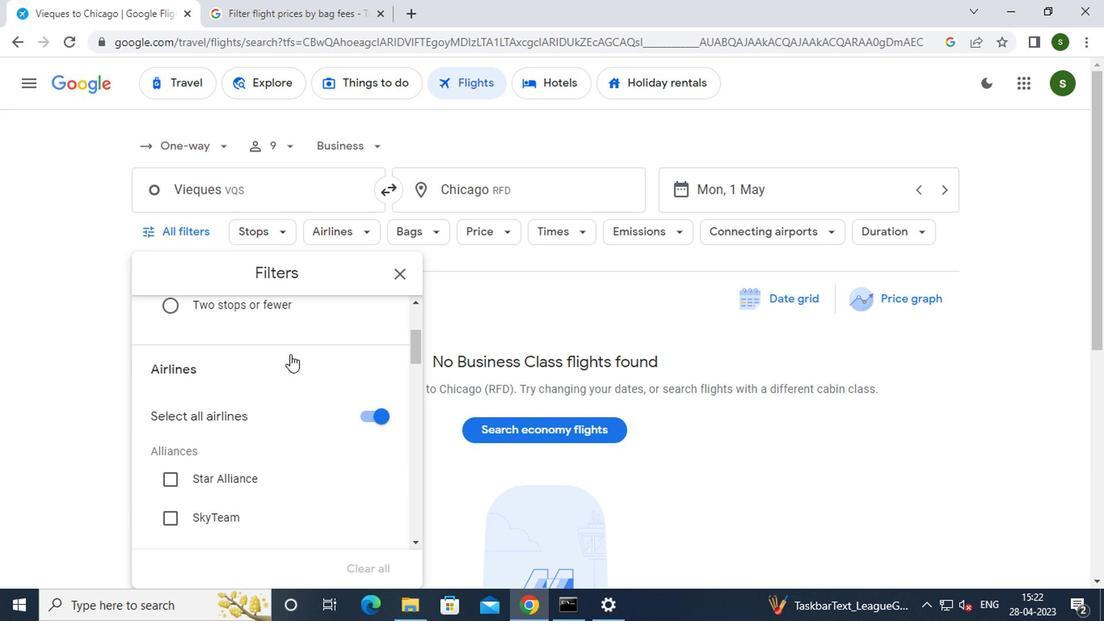 
Action: Mouse scrolled (344, 389) with delta (0, 0)
Screenshot: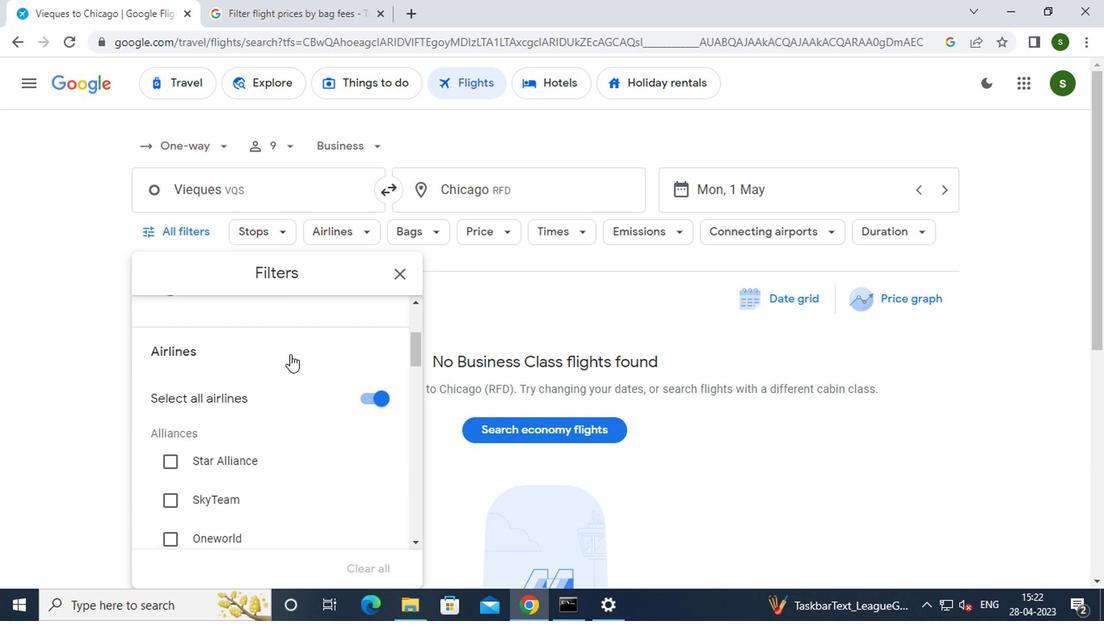 
Action: Mouse scrolled (344, 389) with delta (0, 0)
Screenshot: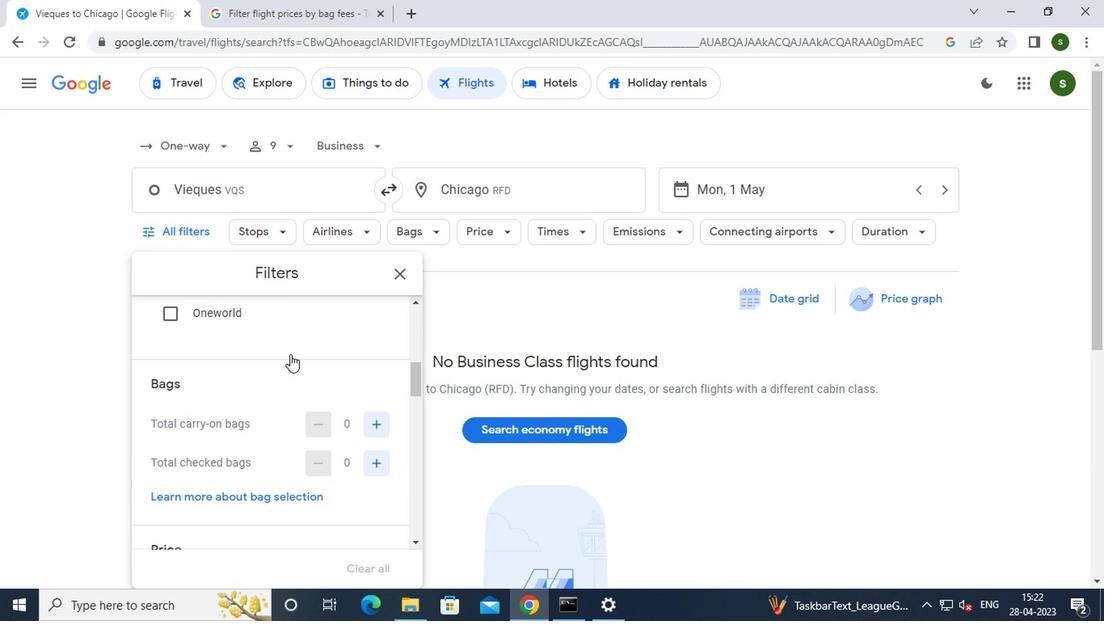
Action: Mouse moved to (408, 410)
Screenshot: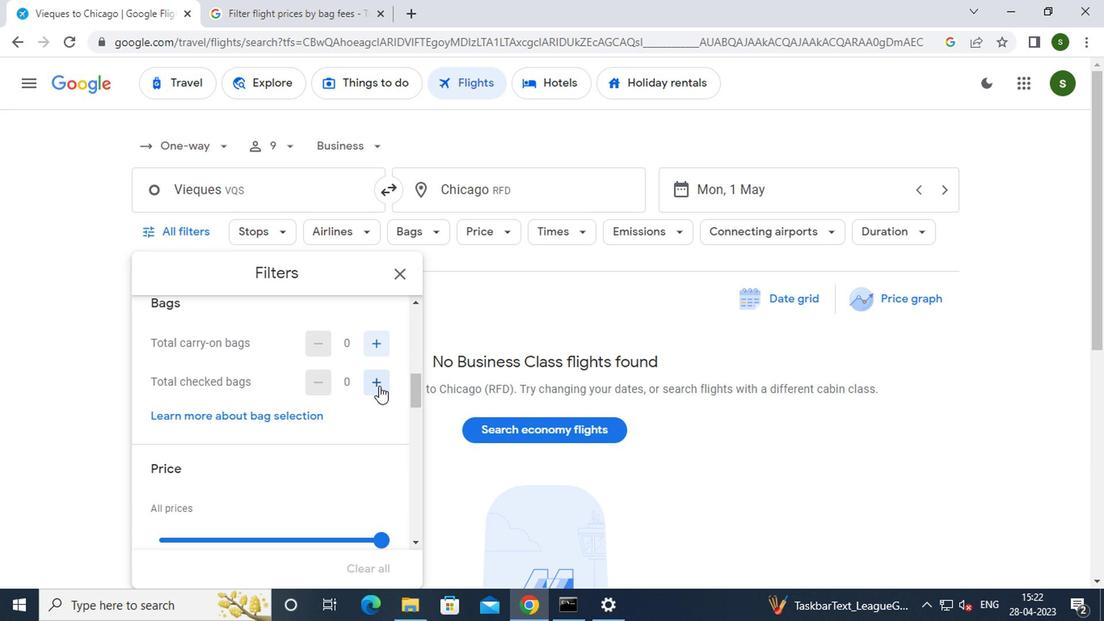 
Action: Mouse pressed left at (408, 410)
Screenshot: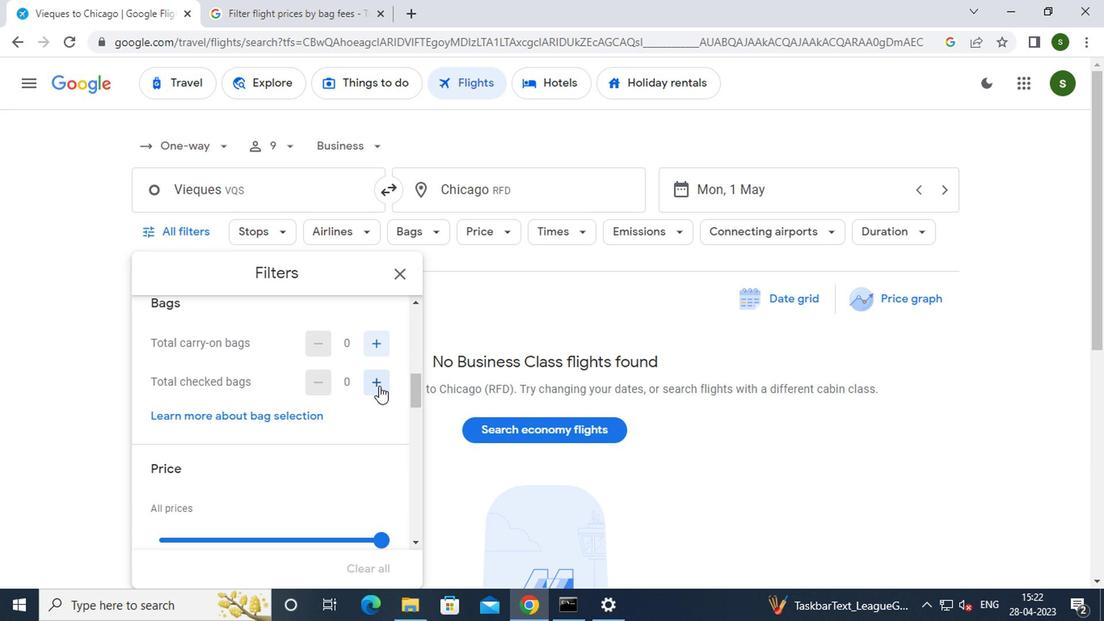 
Action: Mouse pressed left at (408, 410)
Screenshot: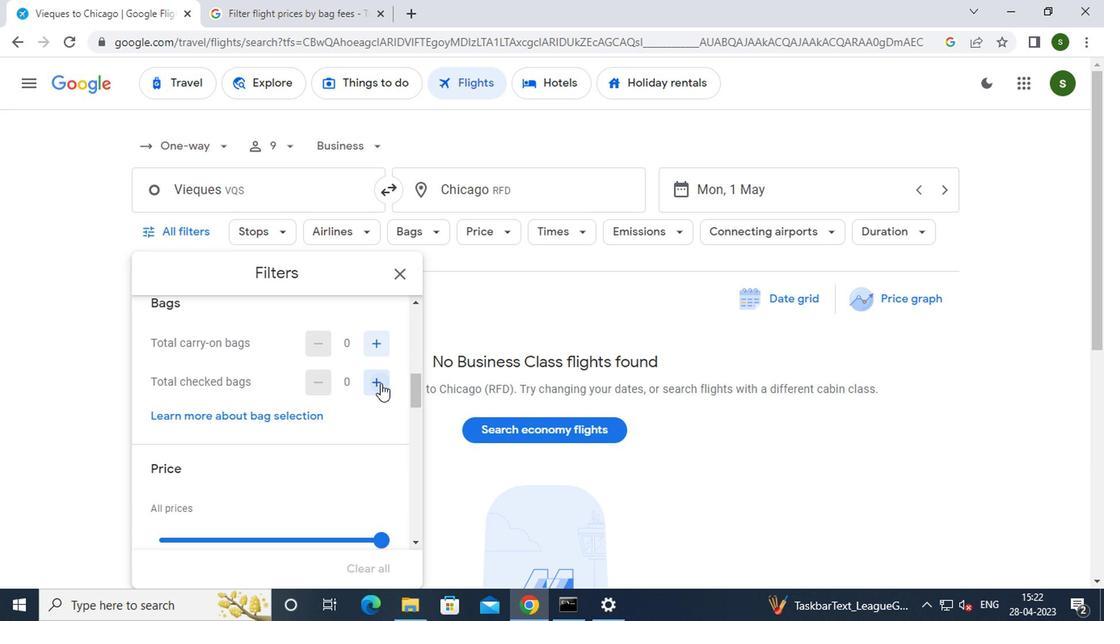 
Action: Mouse moved to (381, 445)
Screenshot: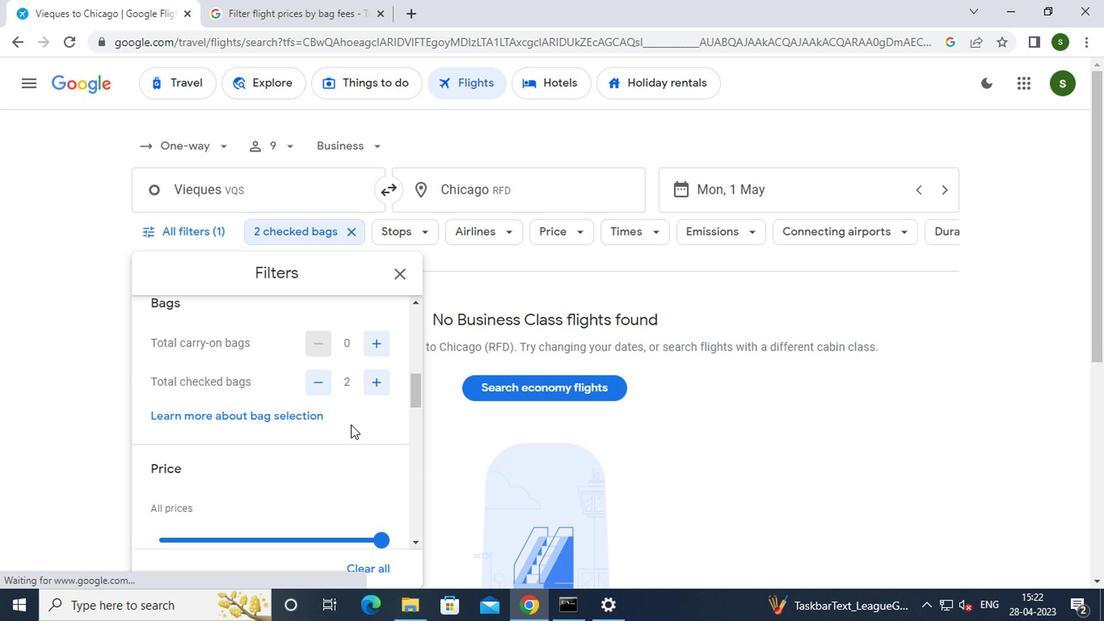 
Action: Mouse scrolled (381, 444) with delta (0, 0)
Screenshot: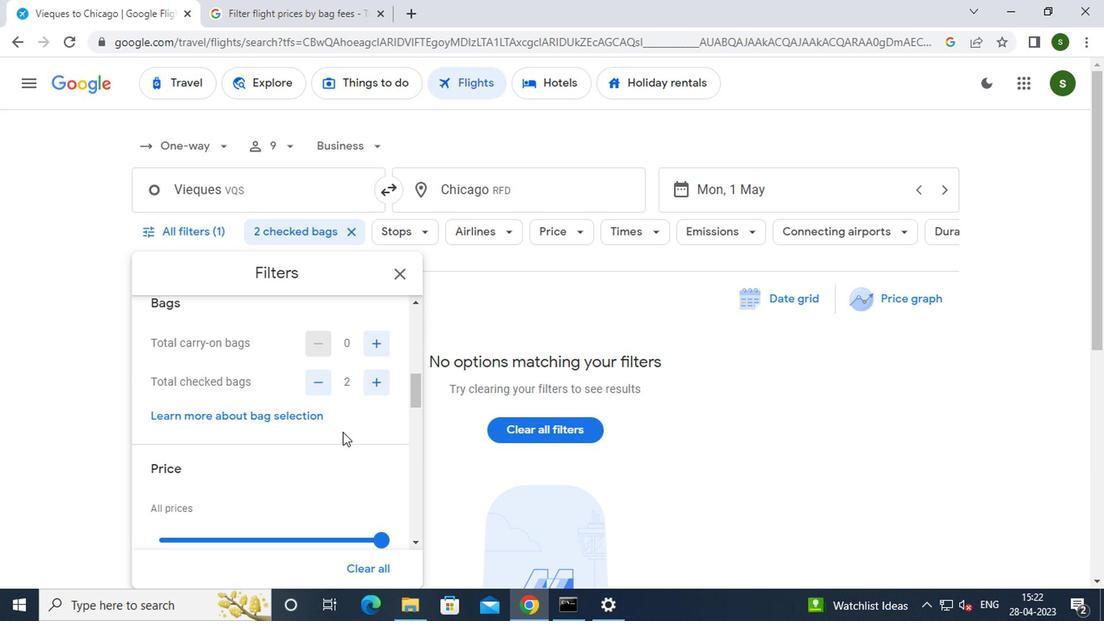 
Action: Mouse moved to (406, 467)
Screenshot: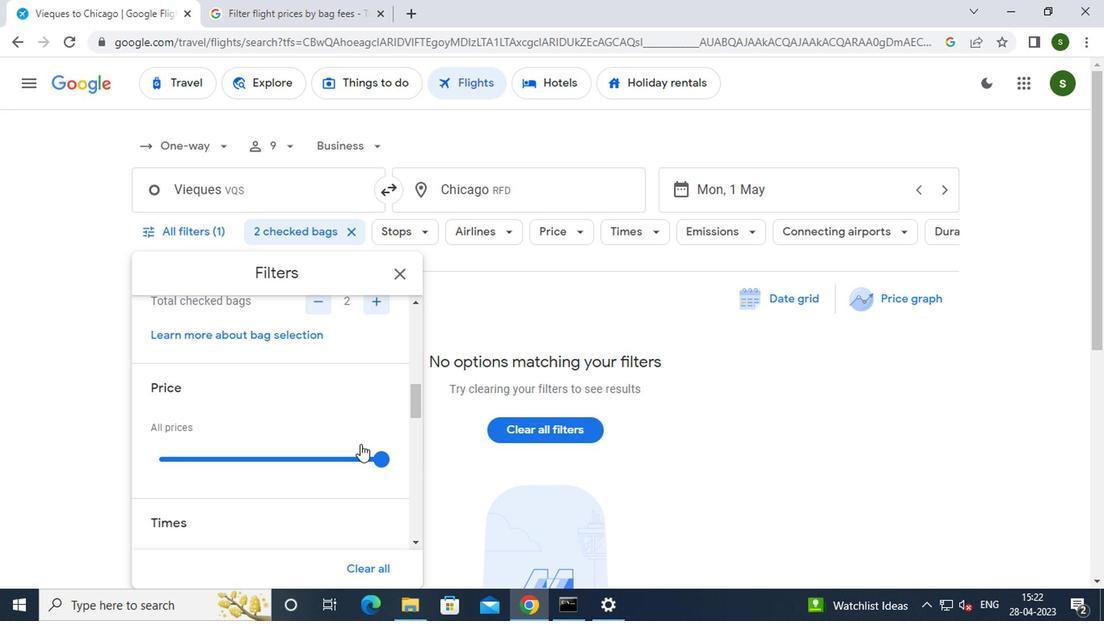 
Action: Mouse pressed left at (406, 467)
Screenshot: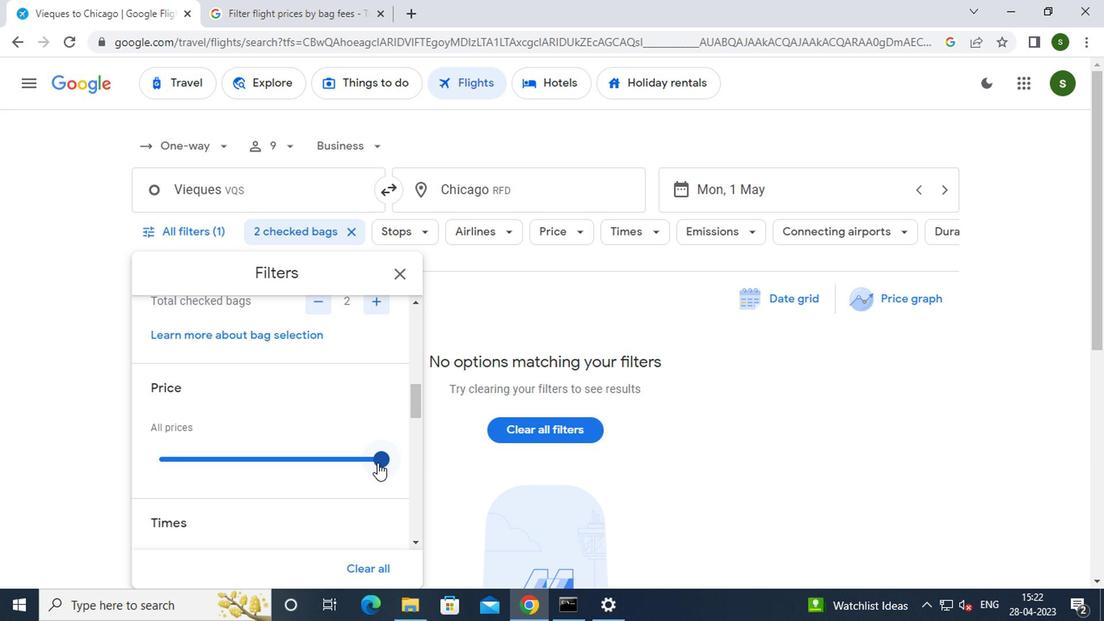 
Action: Mouse moved to (358, 466)
Screenshot: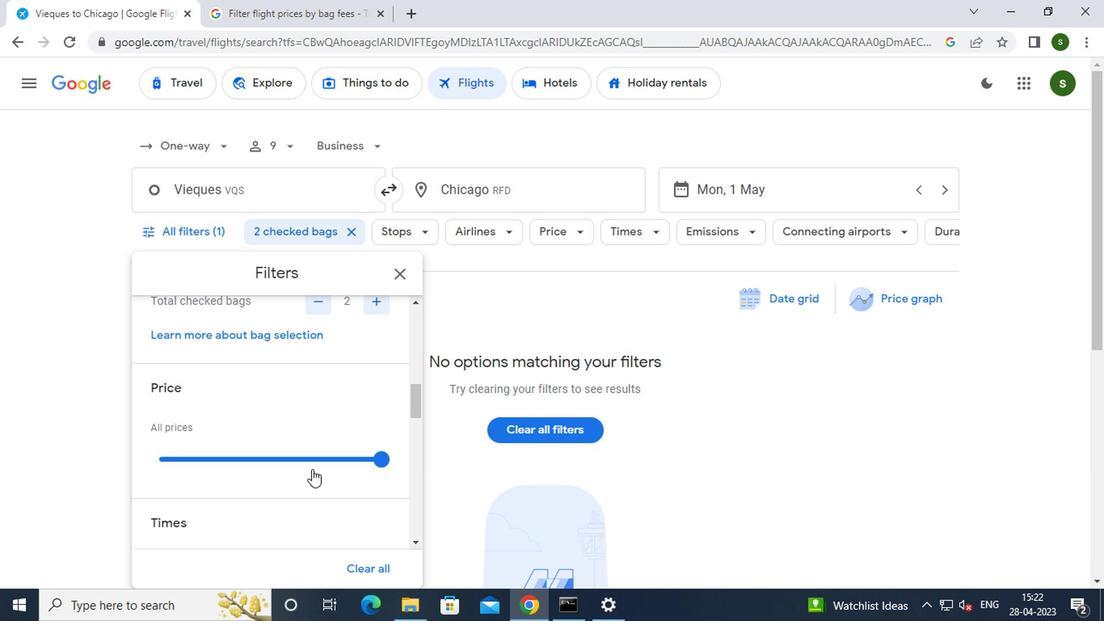 
Action: Mouse scrolled (358, 465) with delta (0, 0)
Screenshot: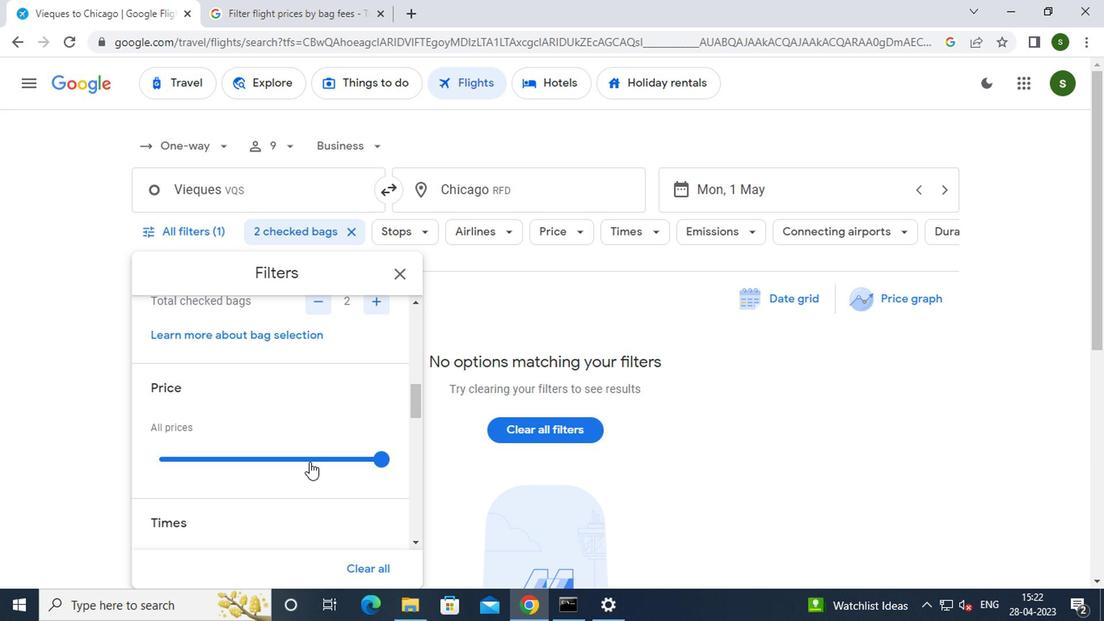 
Action: Mouse scrolled (358, 465) with delta (0, 0)
Screenshot: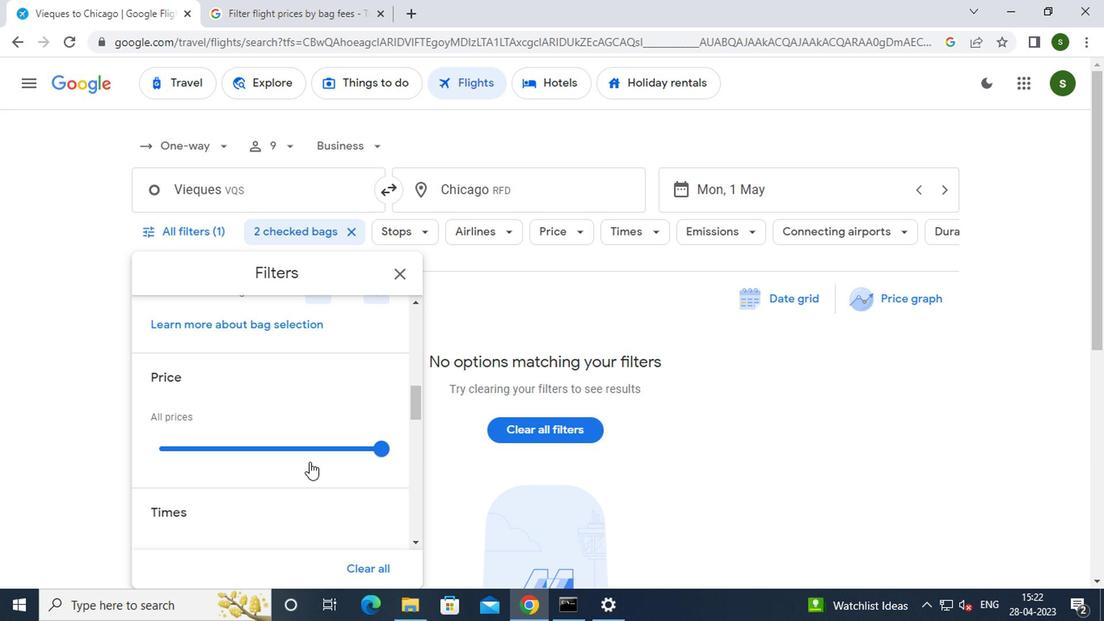 
Action: Mouse moved to (251, 480)
Screenshot: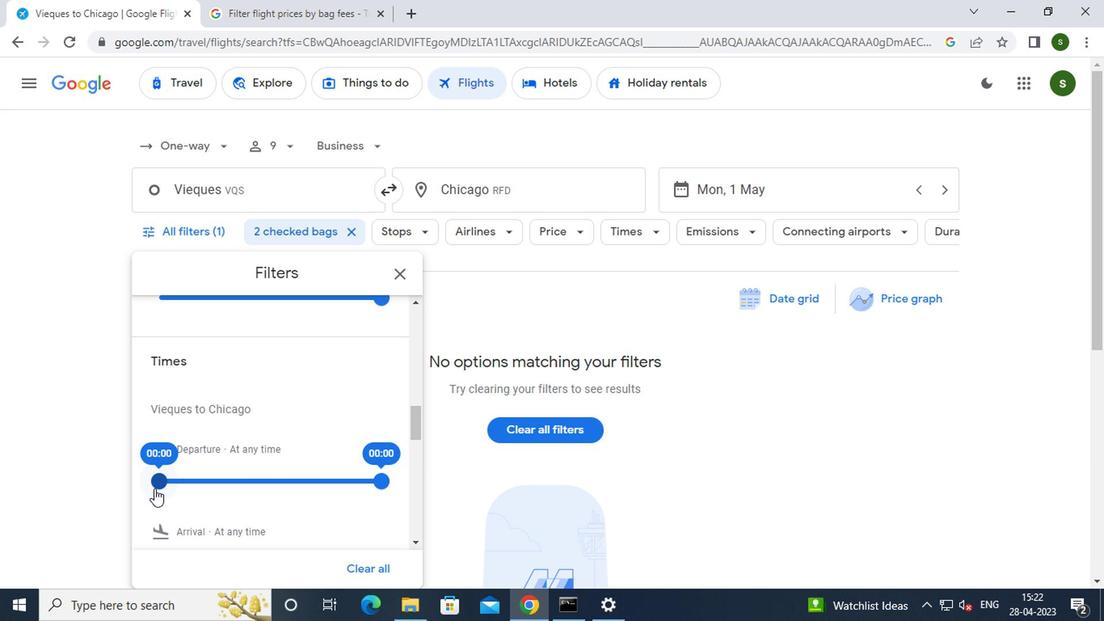 
Action: Mouse pressed left at (251, 480)
Screenshot: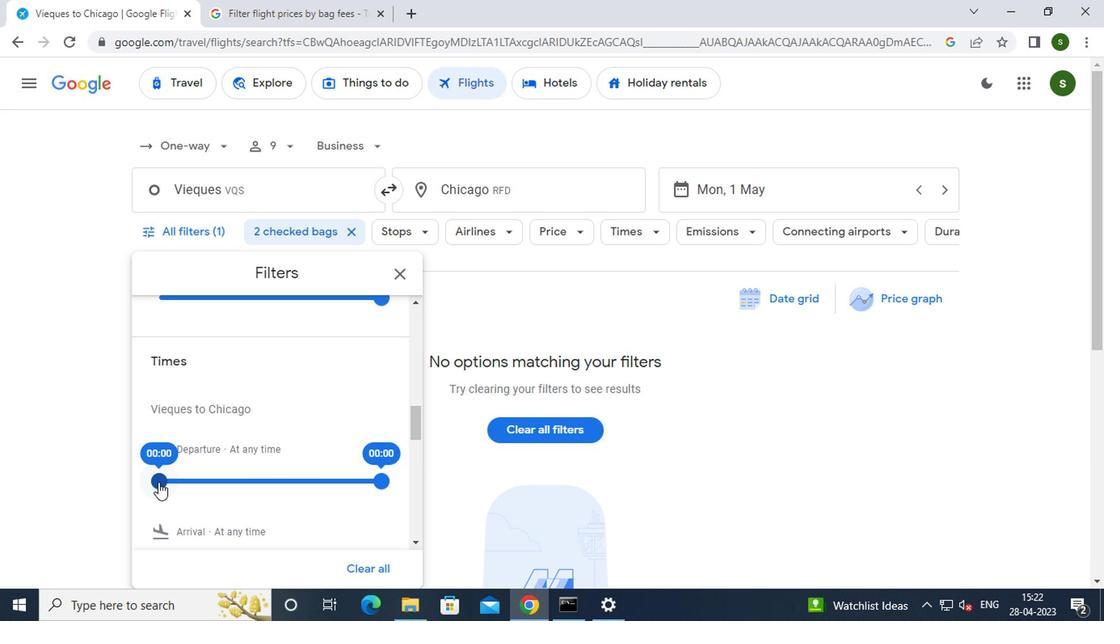 
Action: Mouse moved to (537, 345)
Screenshot: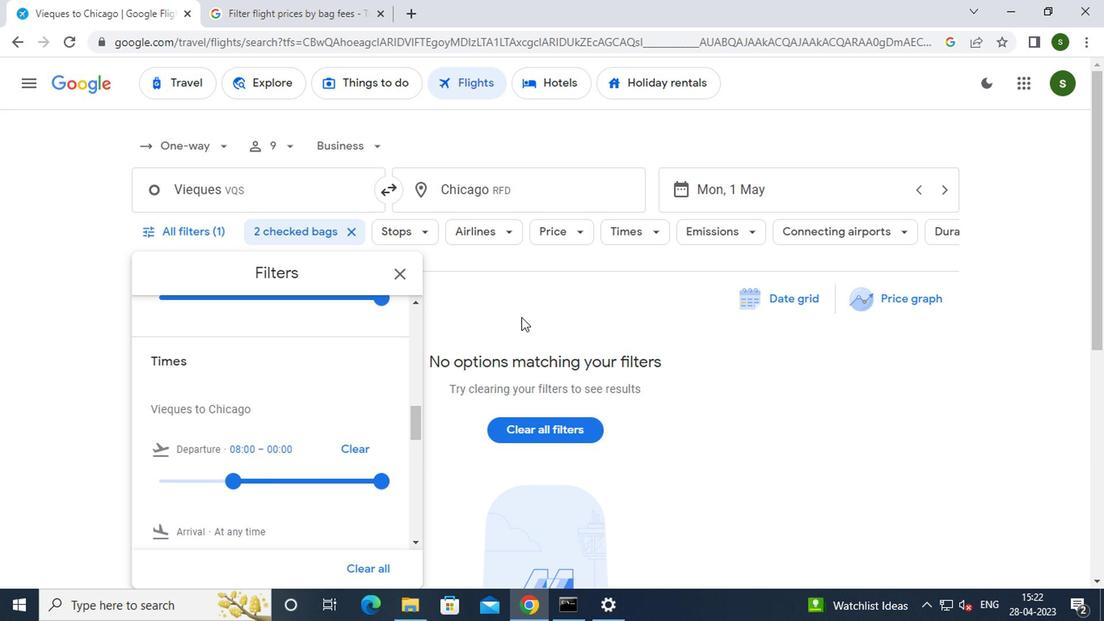 
Action: Mouse pressed left at (537, 345)
Screenshot: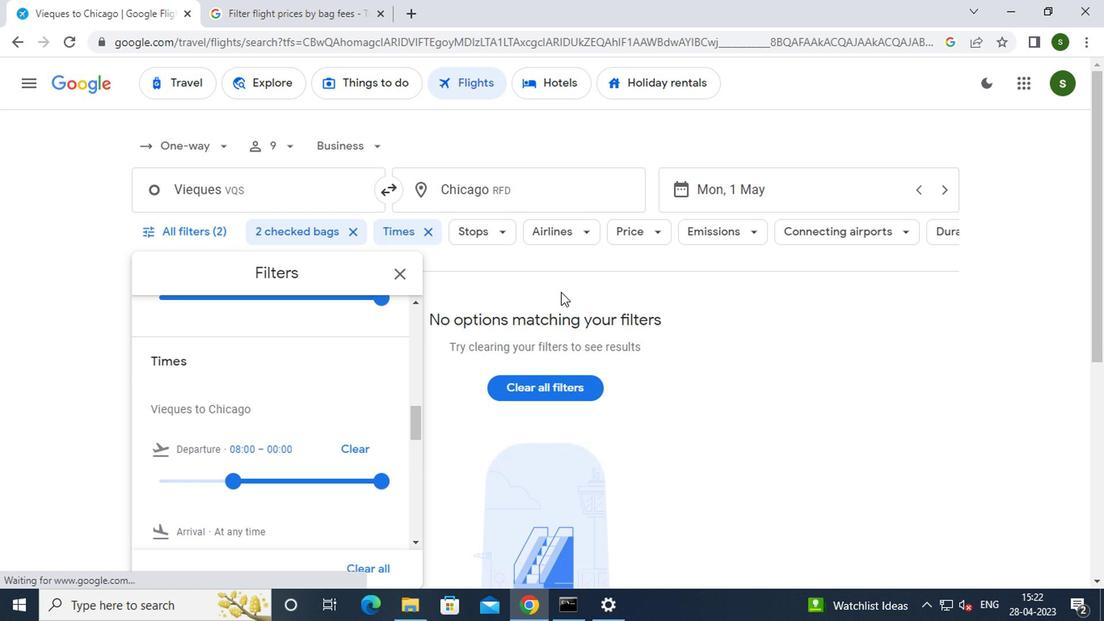 
